 Task: Create new contact,   with mail id: 'Skylar.Thomas@jcrew.com', first name: 'Skylar', Last name: 'Thomas', Job Title: Marketing Analyst, Phone number (617) 555-8901. Change life cycle stage to  'Lead' and lead status to 'New'. Add new company to the associated contact: www.thermofisher.com and type: Prospect. Logged in from softage.6@softage.net
Action: Mouse moved to (119, 87)
Screenshot: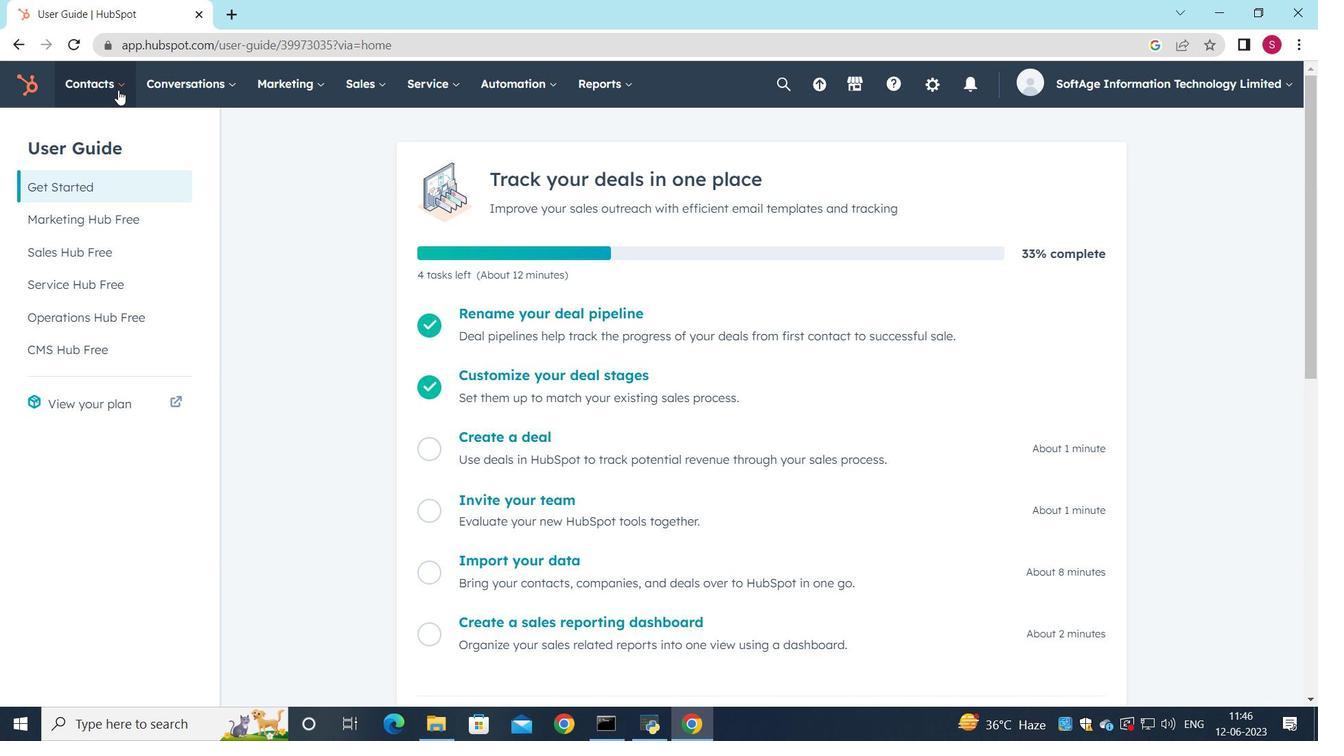 
Action: Mouse pressed left at (119, 87)
Screenshot: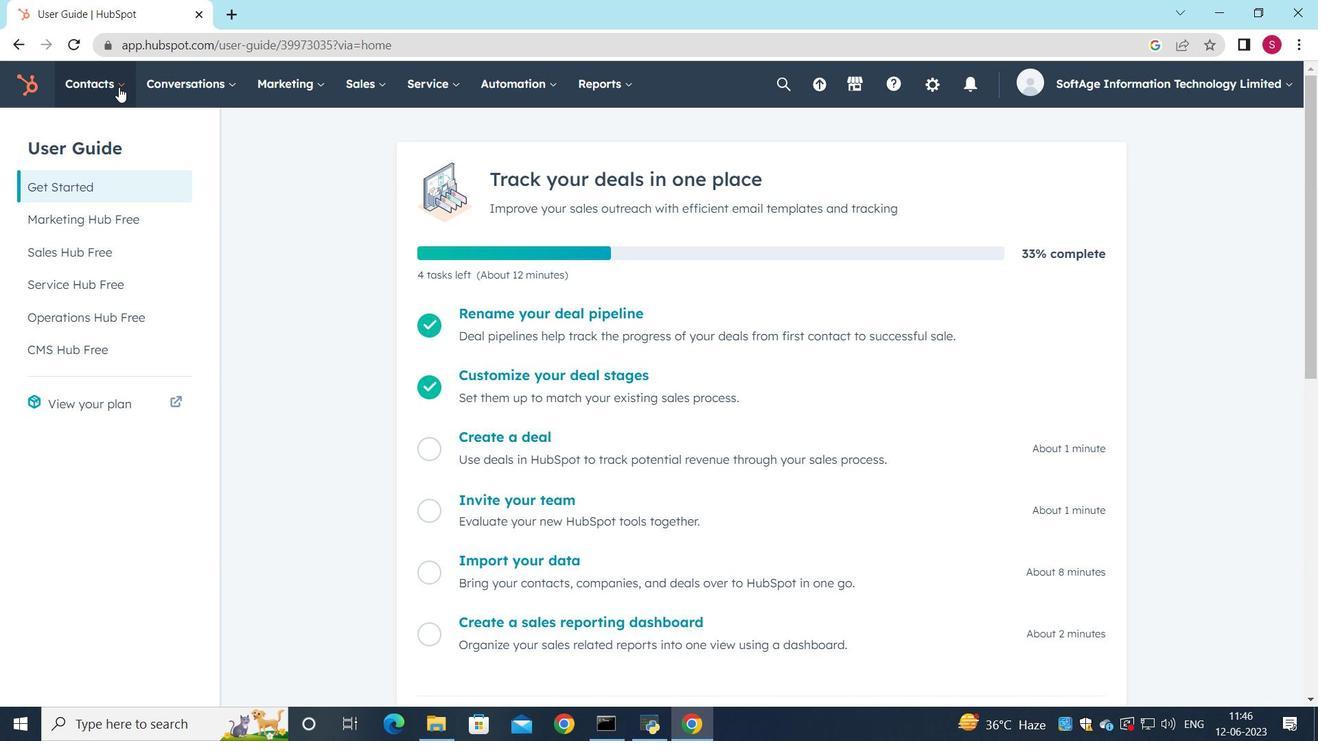 
Action: Mouse moved to (115, 122)
Screenshot: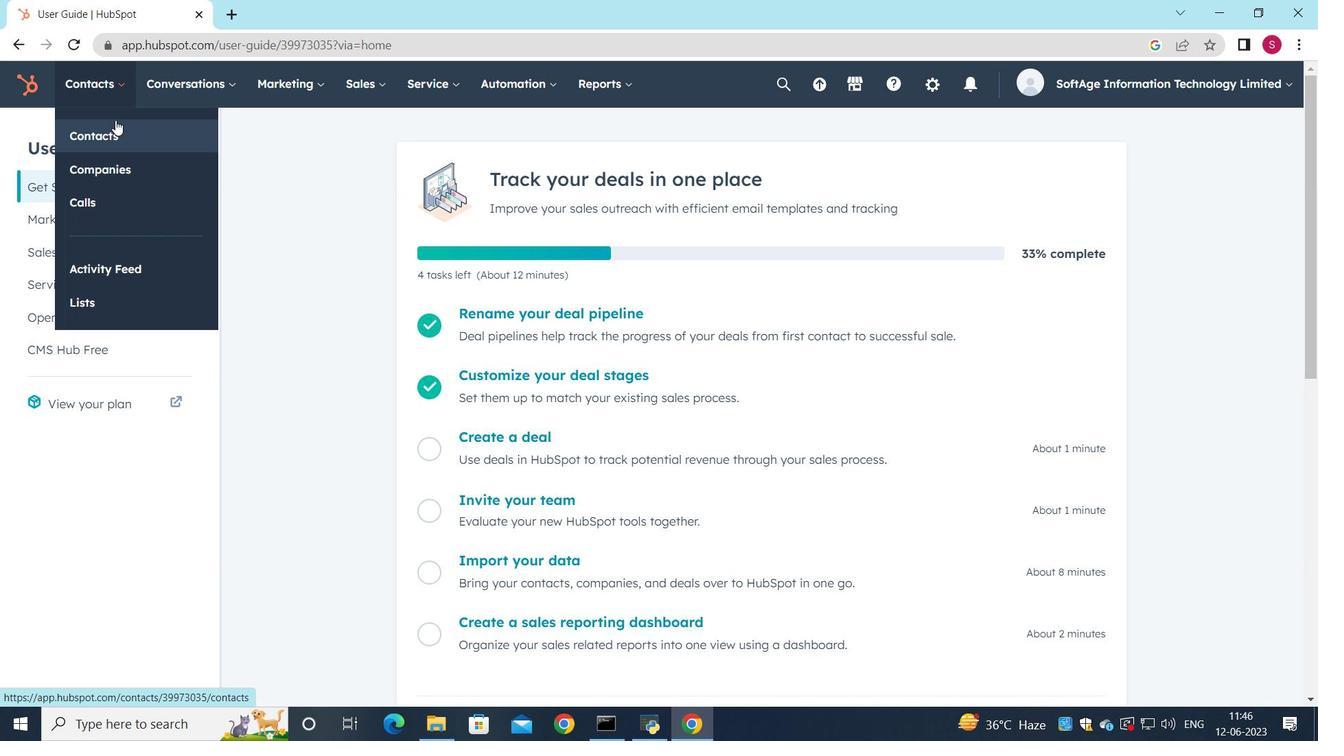 
Action: Mouse pressed left at (115, 122)
Screenshot: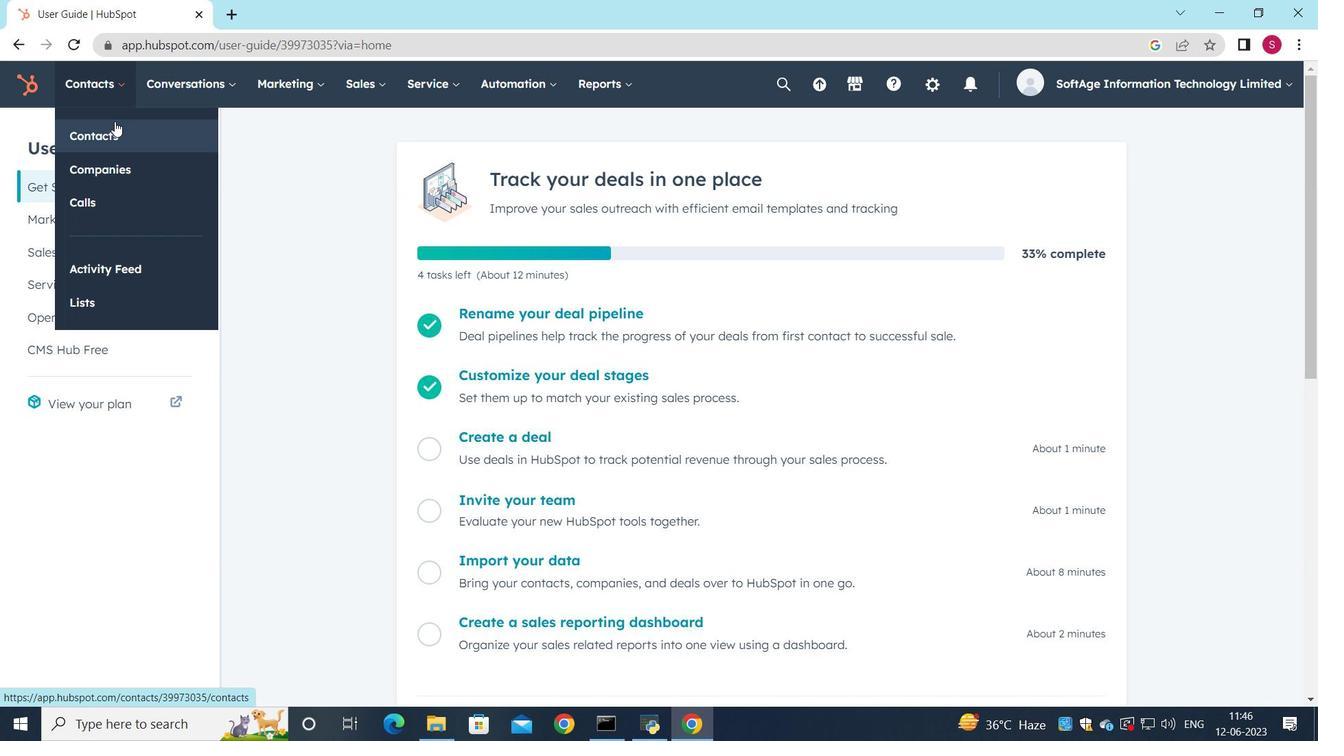 
Action: Mouse moved to (1227, 154)
Screenshot: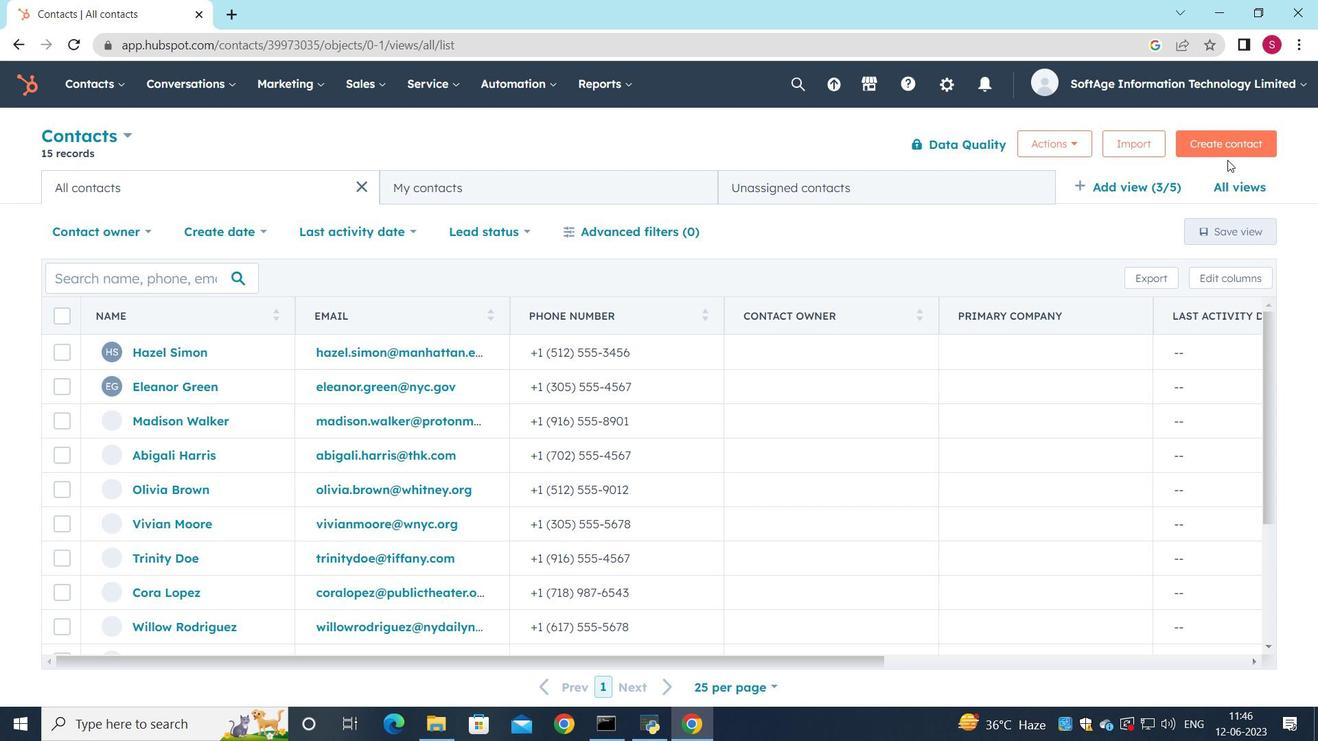
Action: Mouse pressed left at (1227, 154)
Screenshot: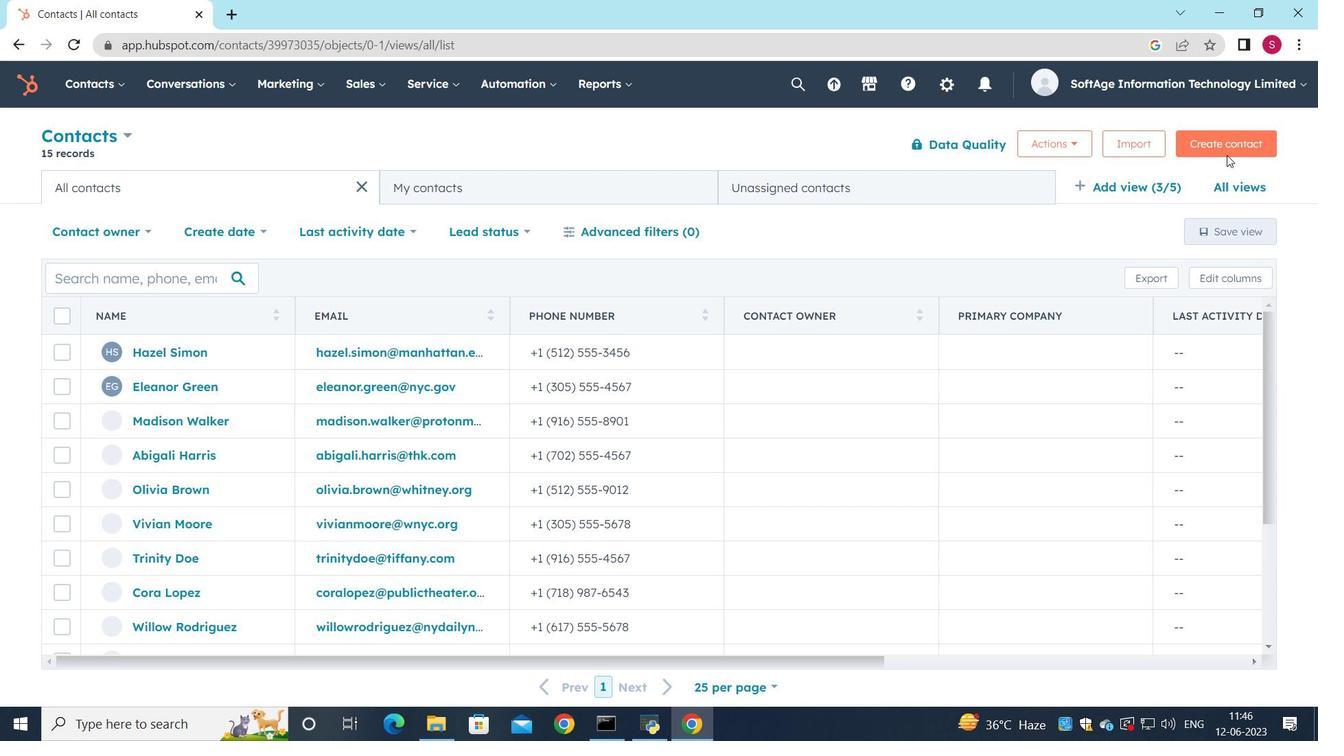 
Action: Mouse moved to (933, 228)
Screenshot: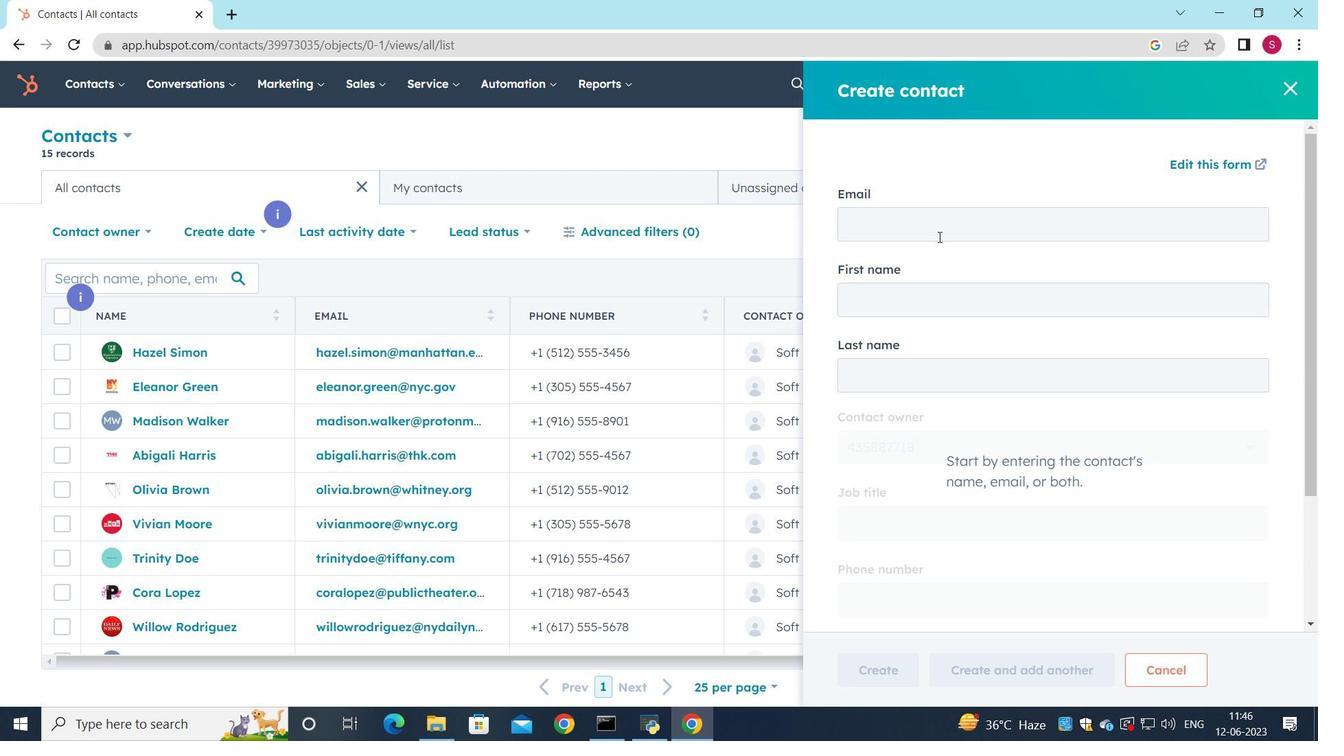 
Action: Mouse pressed left at (933, 228)
Screenshot: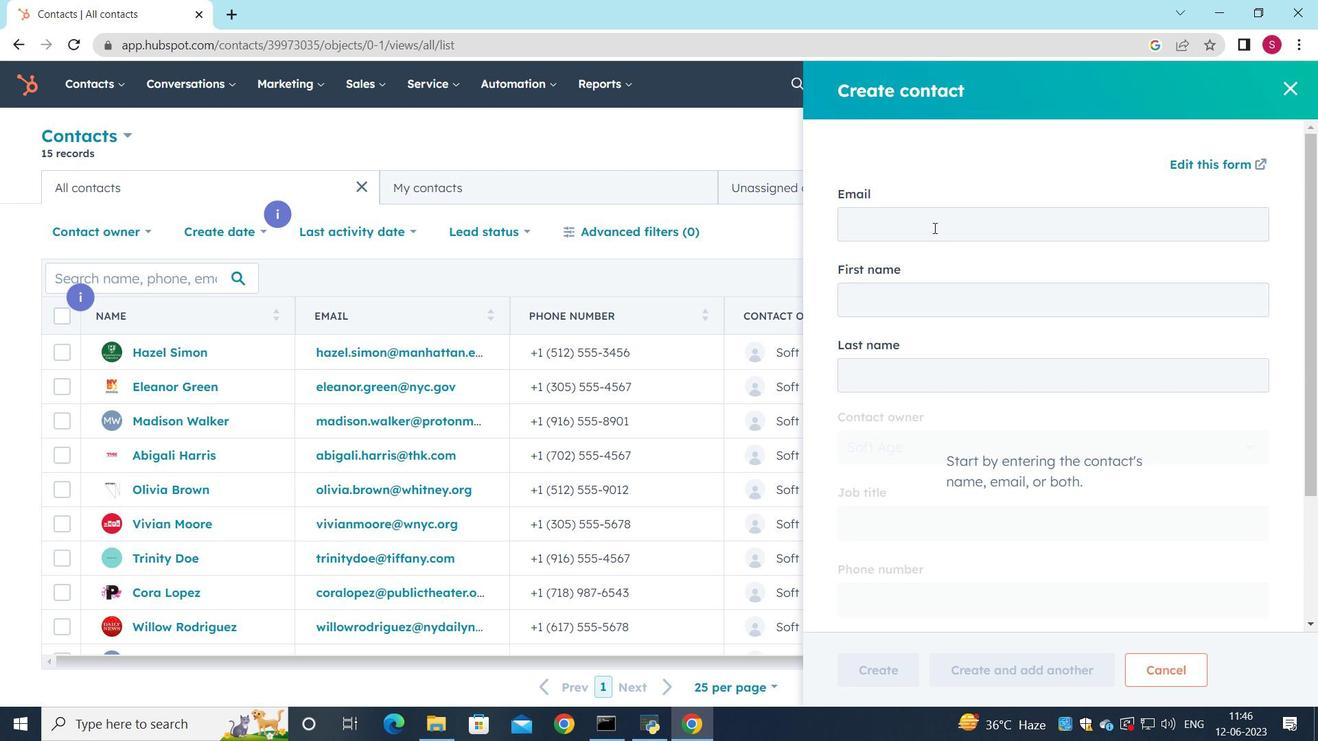 
Action: Key pressed <Key.shift>Skylar.<Key.shift>Thomas<Key.shift><Key.shift><Key.shift><Key.shift><Key.shift><Key.shift>@jcrew.com
Screenshot: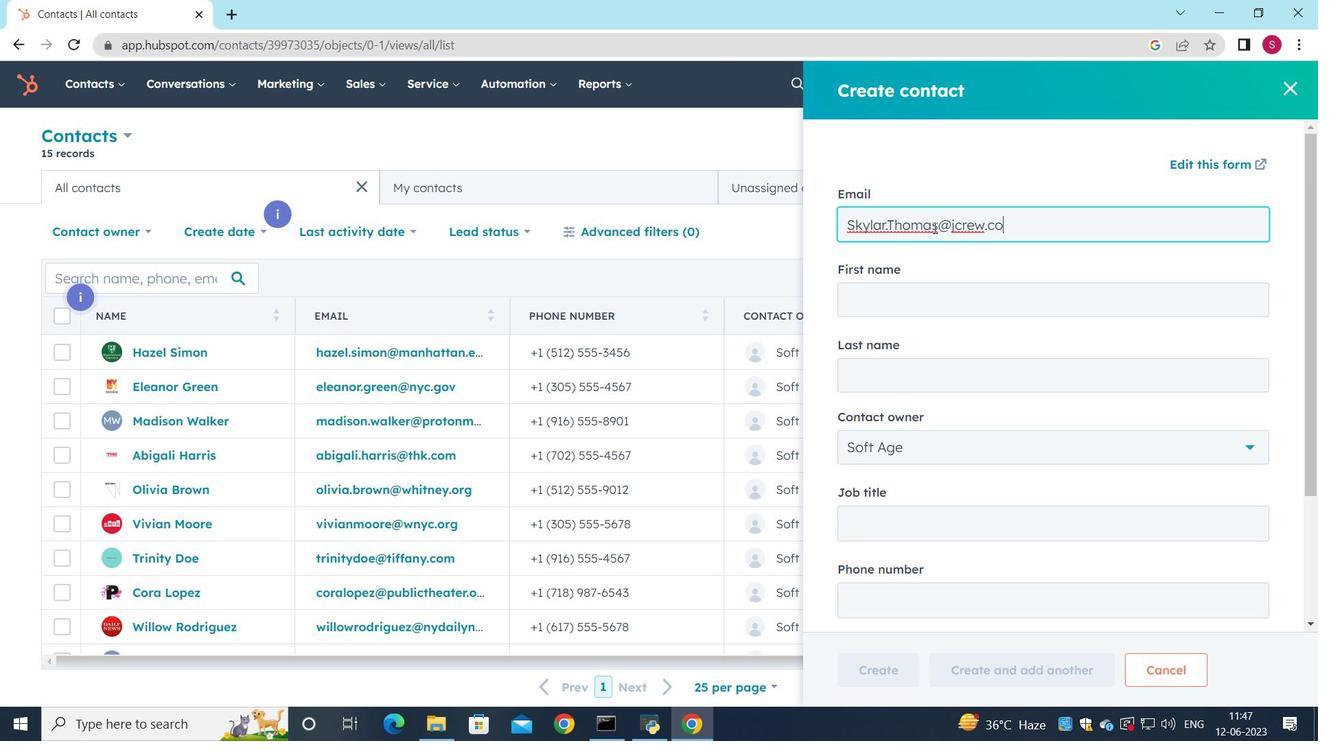 
Action: Mouse moved to (961, 295)
Screenshot: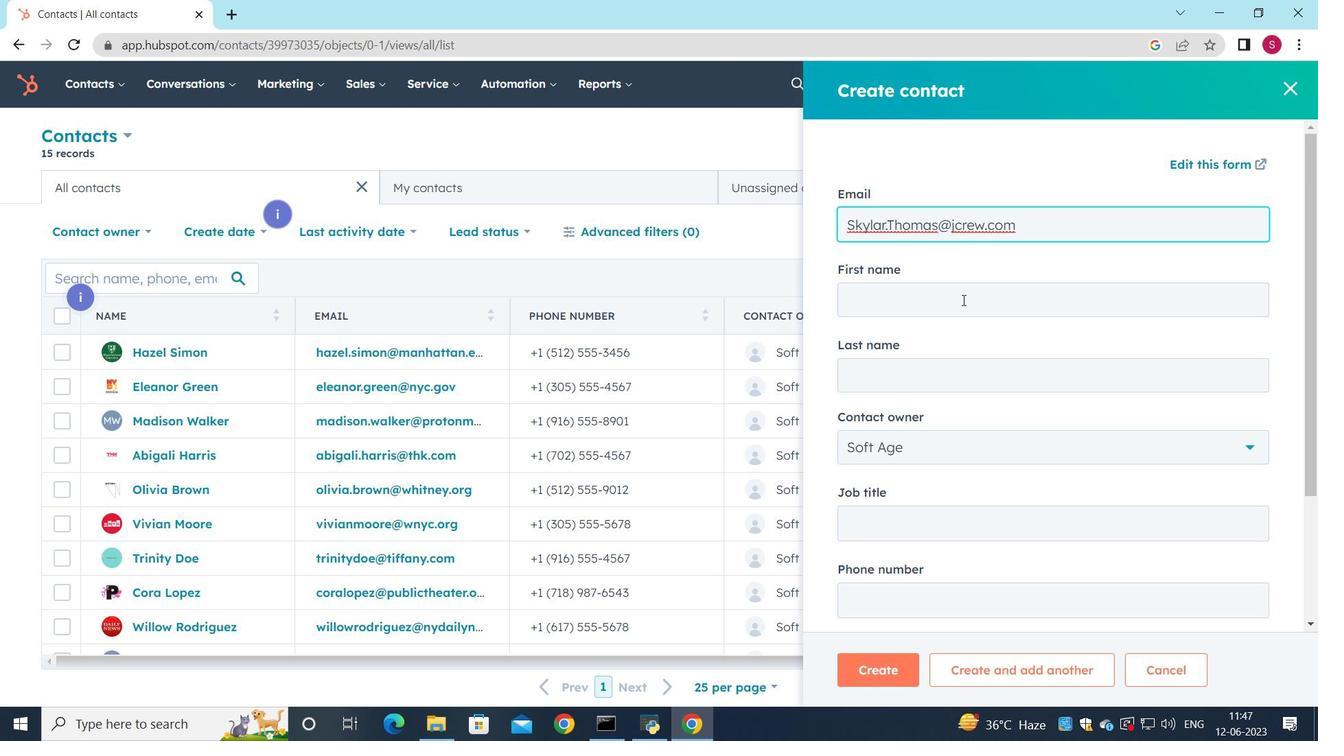
Action: Mouse pressed left at (961, 295)
Screenshot: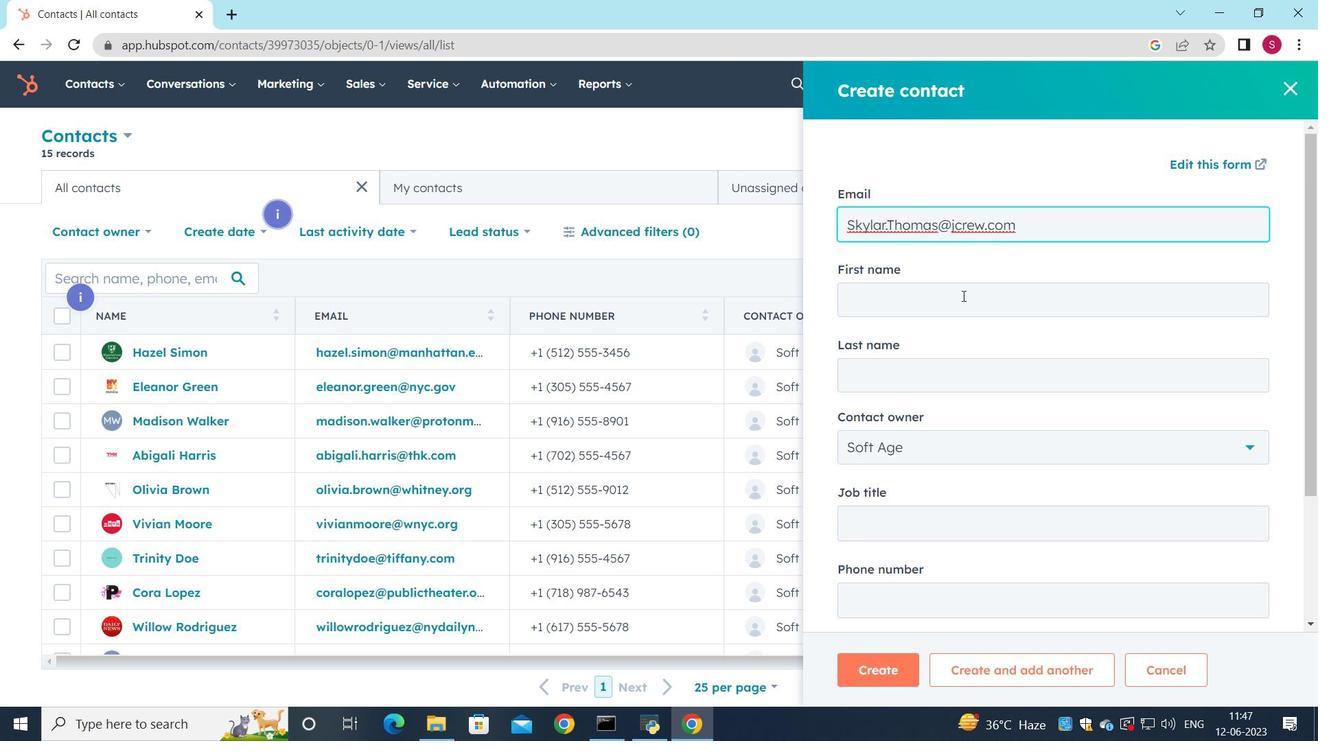 
Action: Key pressed <Key.shift>Skylar
Screenshot: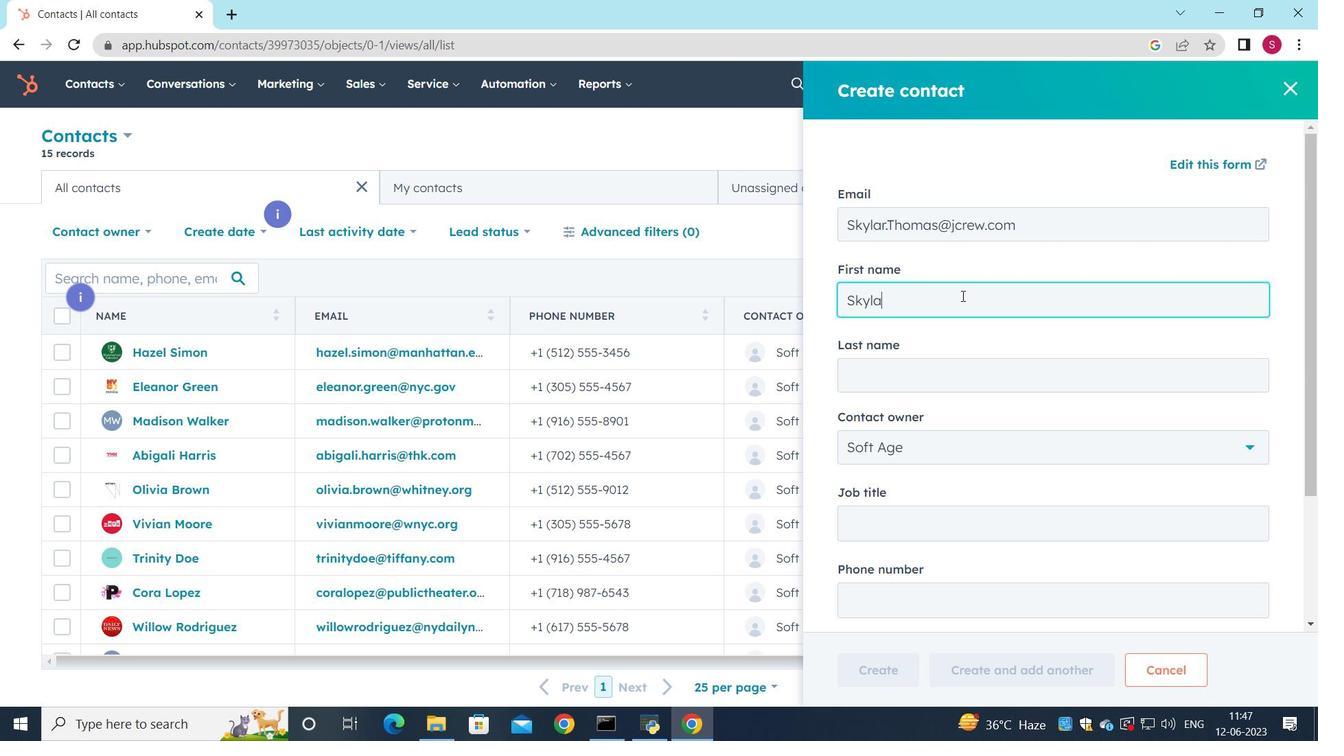 
Action: Mouse moved to (944, 374)
Screenshot: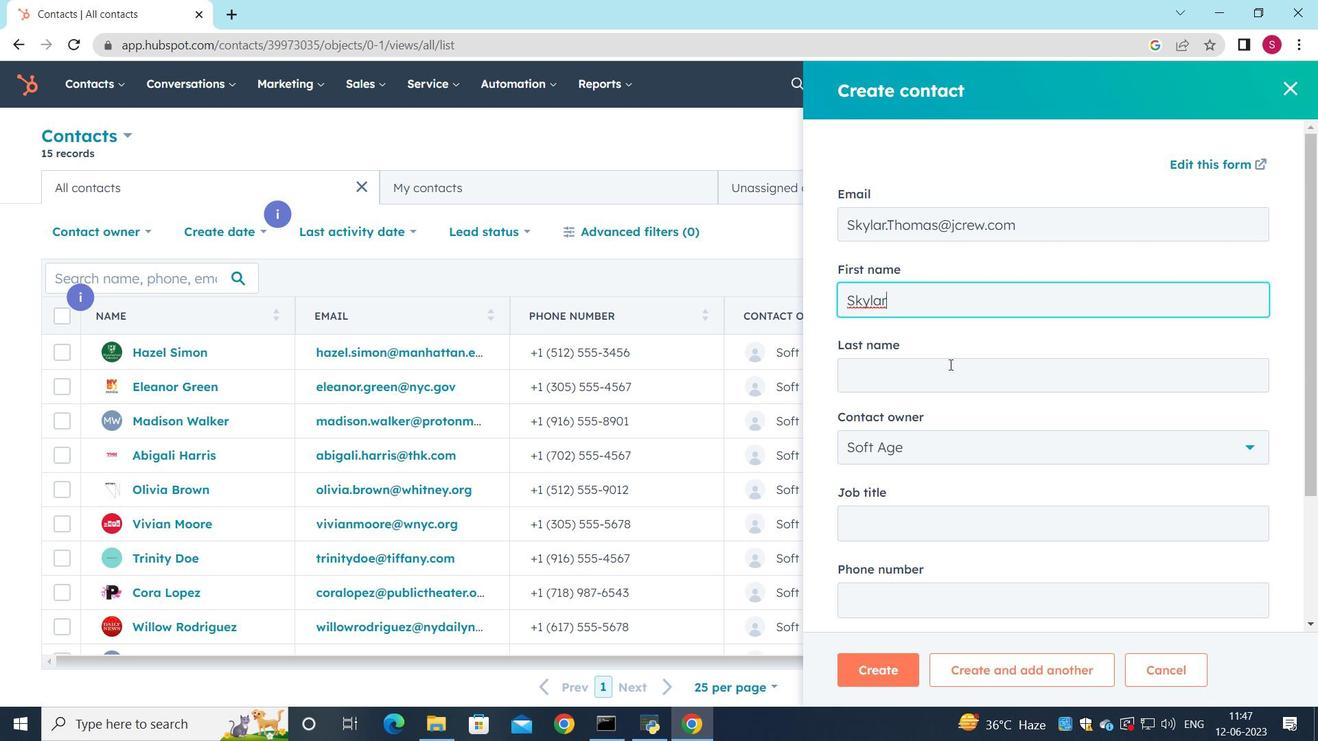 
Action: Mouse pressed left at (944, 374)
Screenshot: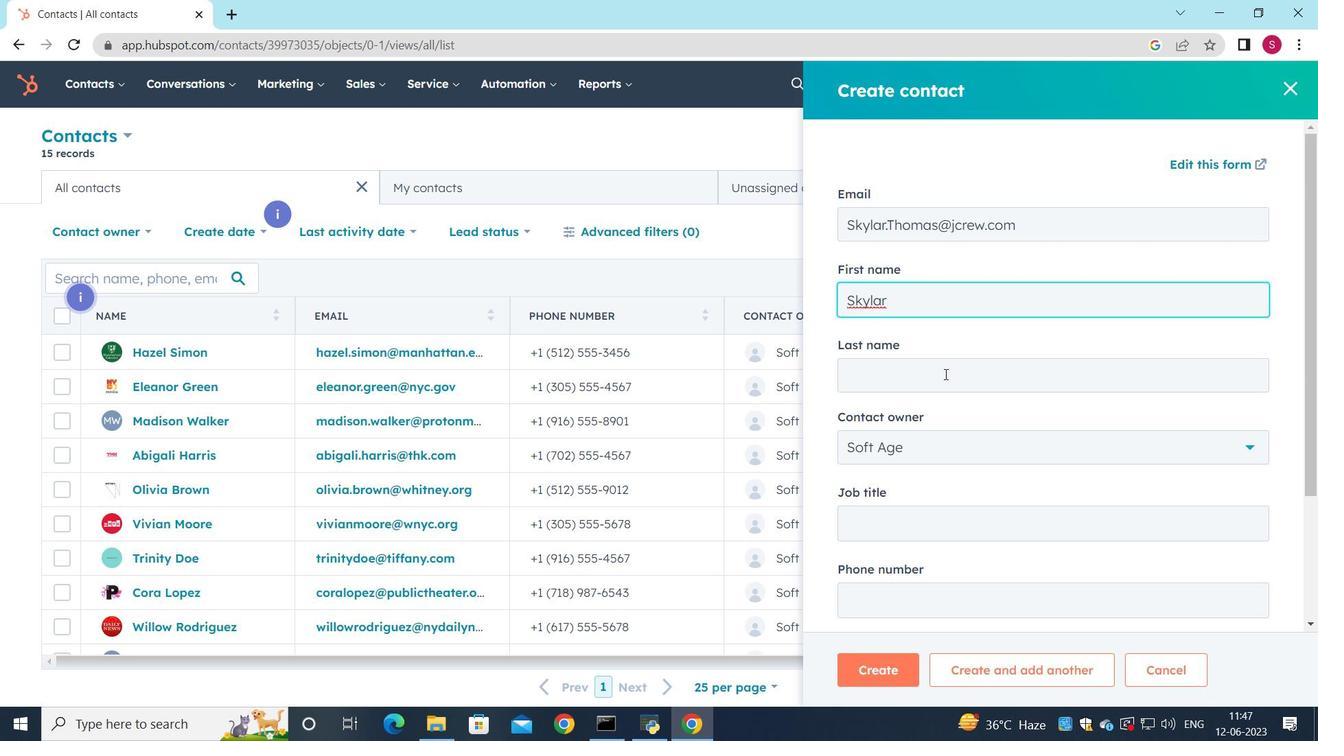 
Action: Key pressed <Key.shift>Thomas
Screenshot: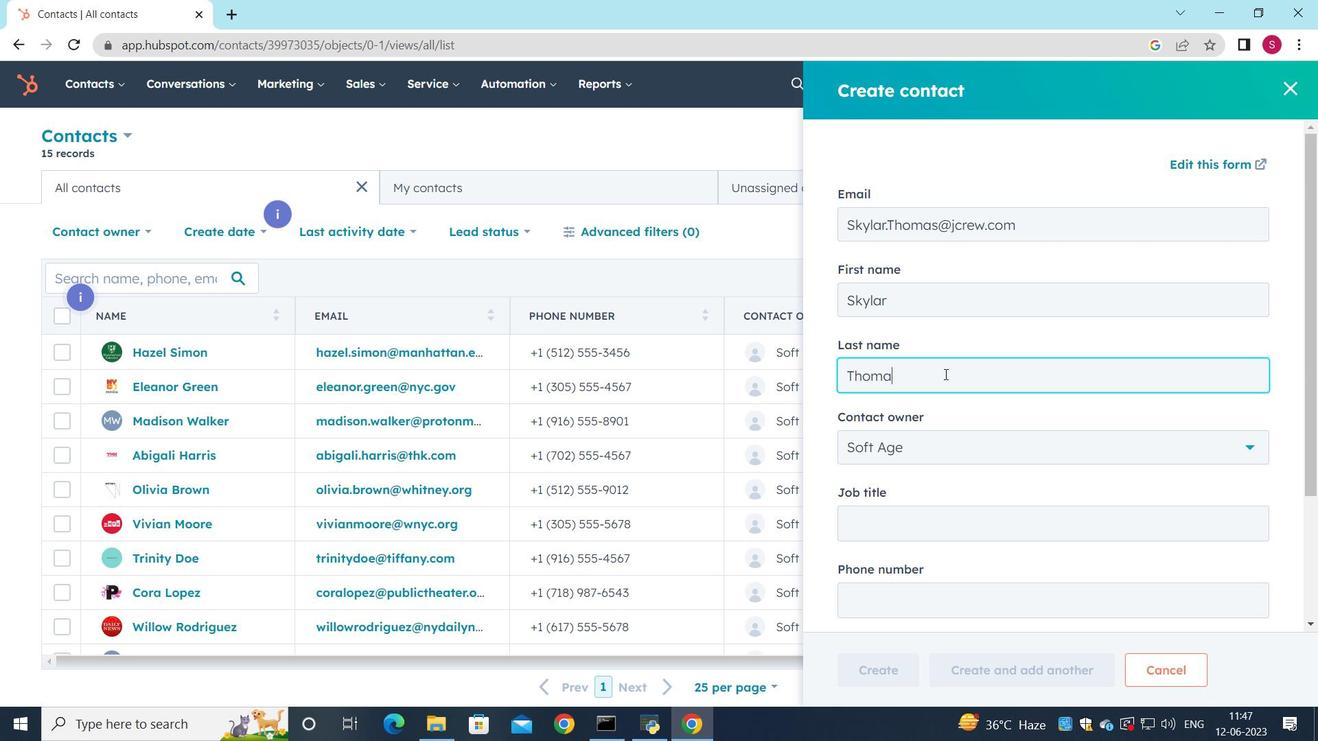 
Action: Mouse moved to (948, 378)
Screenshot: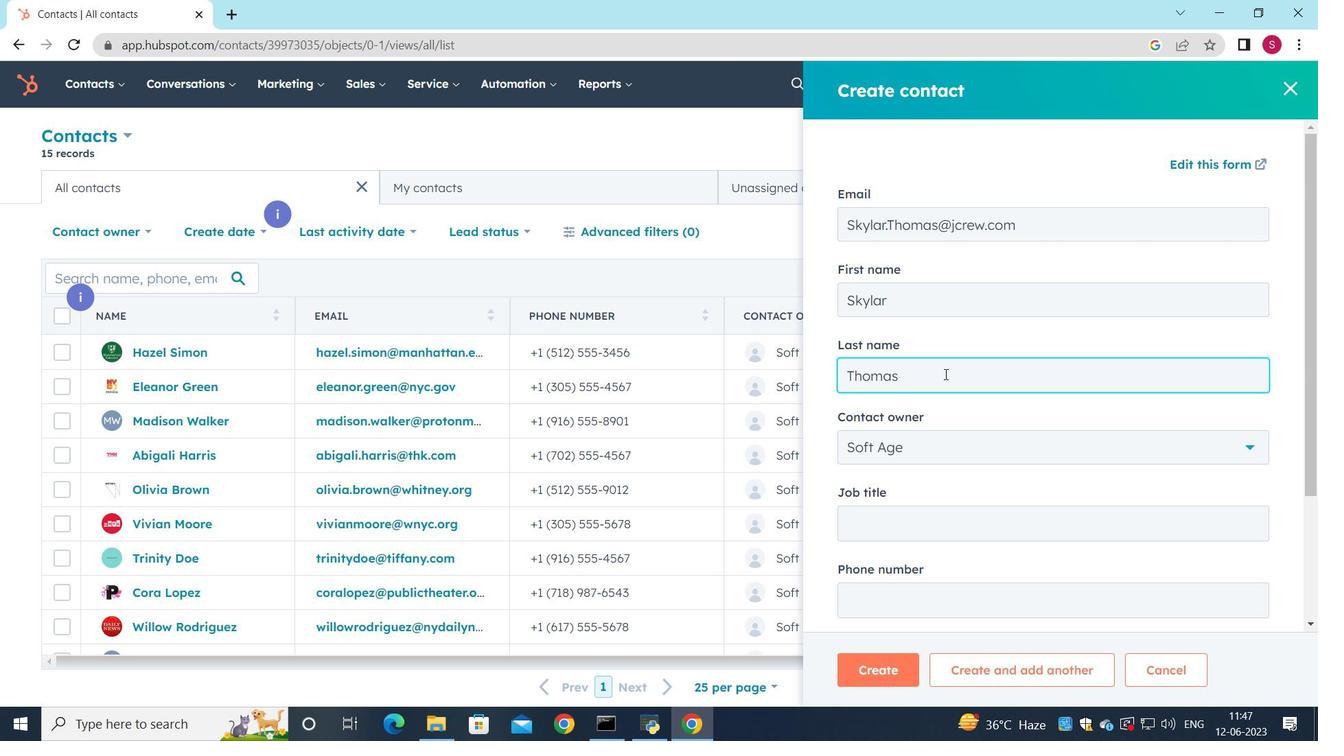
Action: Mouse scrolled (948, 378) with delta (0, 0)
Screenshot: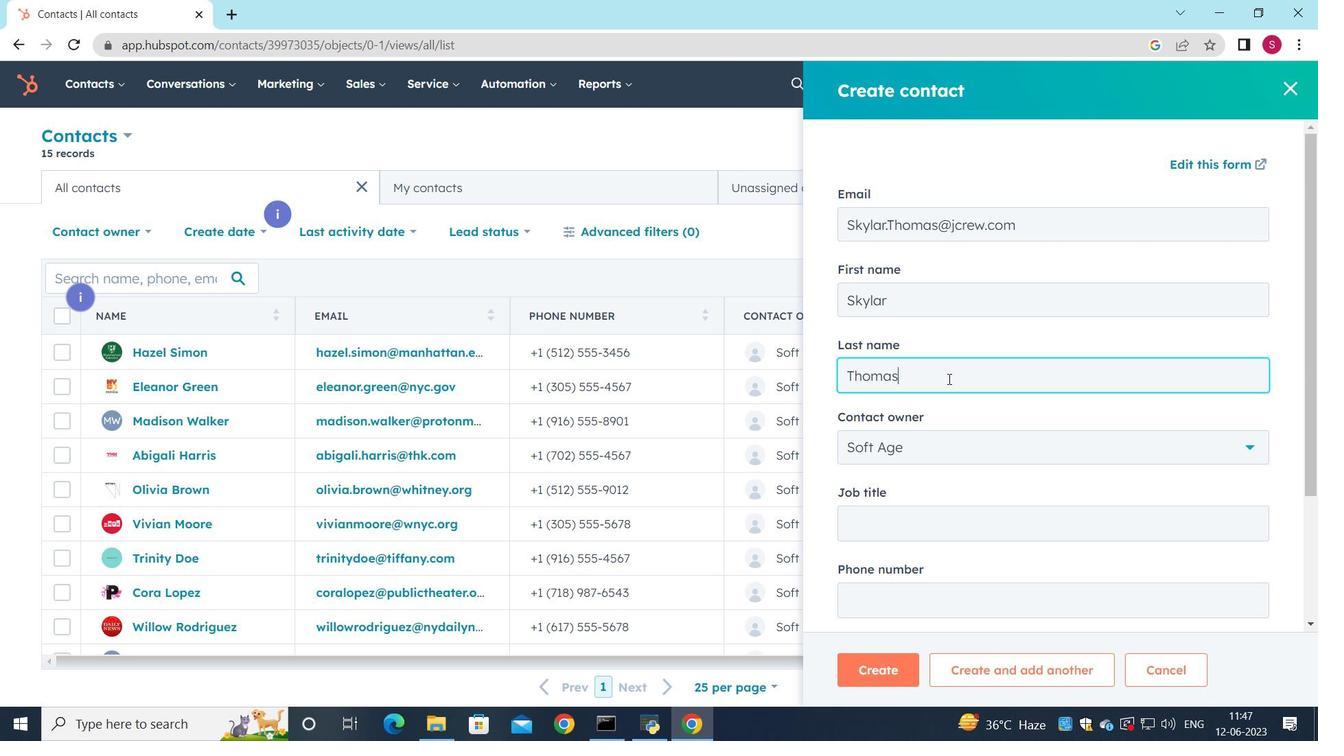 
Action: Mouse moved to (992, 432)
Screenshot: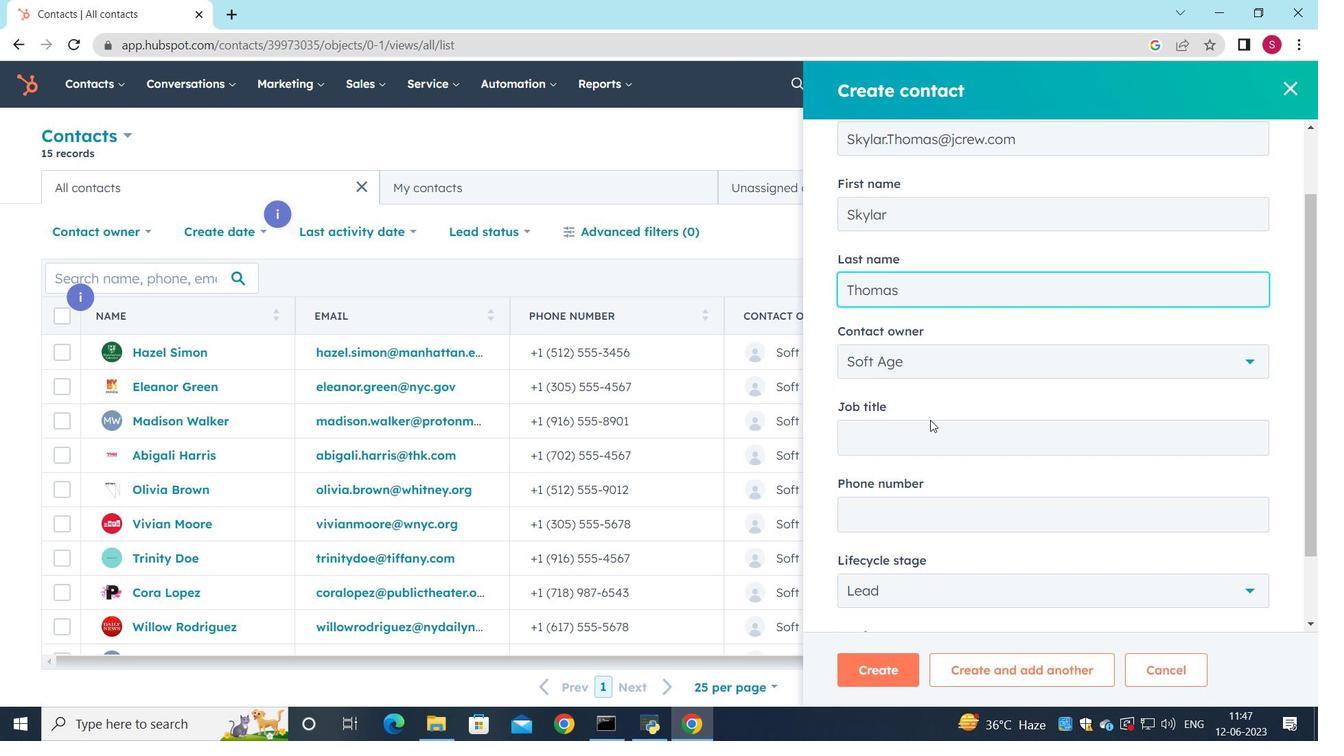 
Action: Mouse pressed left at (992, 432)
Screenshot: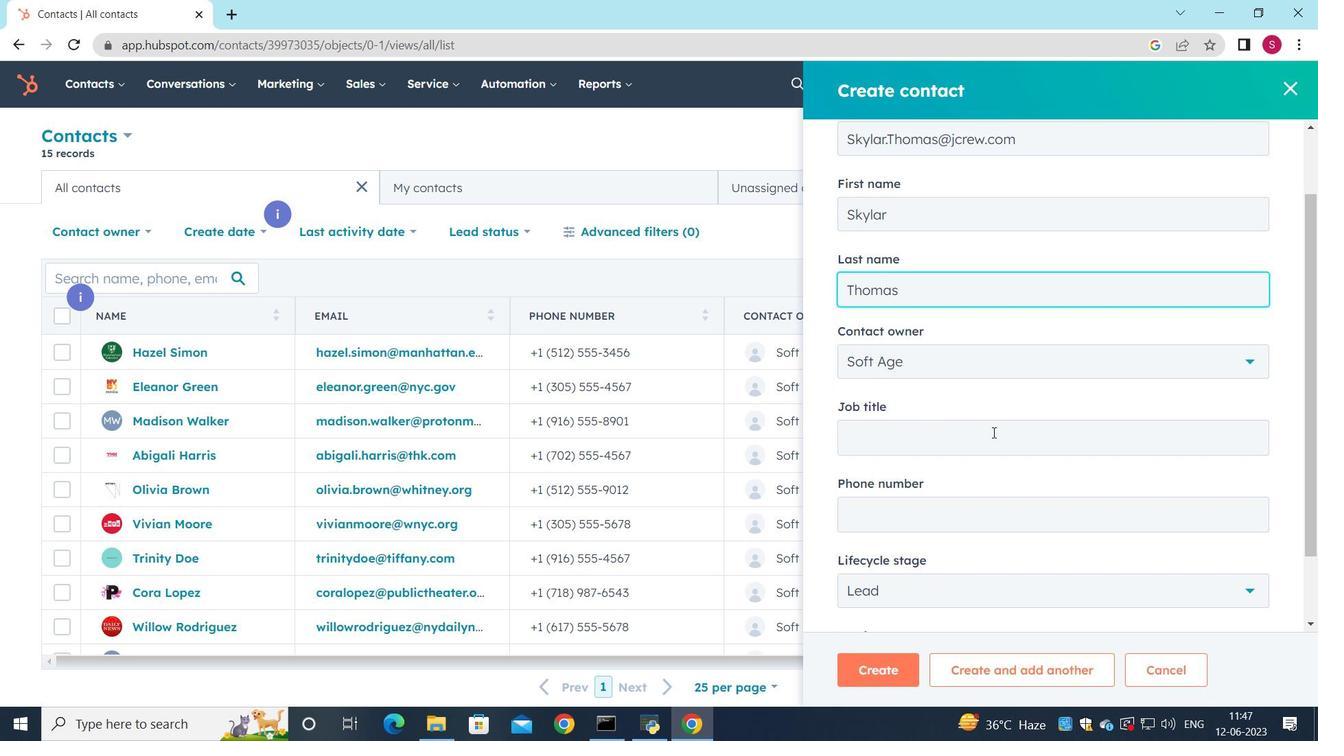 
Action: Mouse moved to (1040, 452)
Screenshot: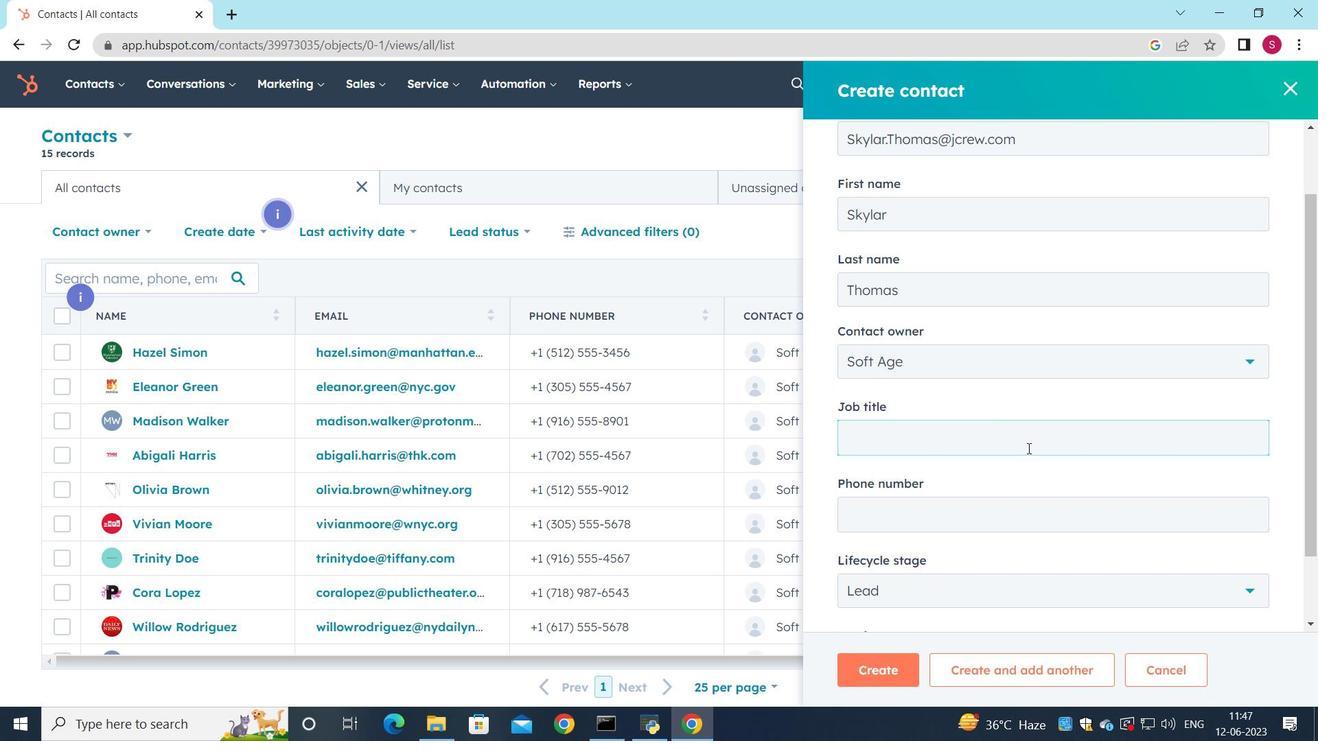 
Action: Key pressed <Key.shift><Key.shift><Key.shift><Key.shift><Key.shift>Marketing<Key.space><Key.shift>Analyst
Screenshot: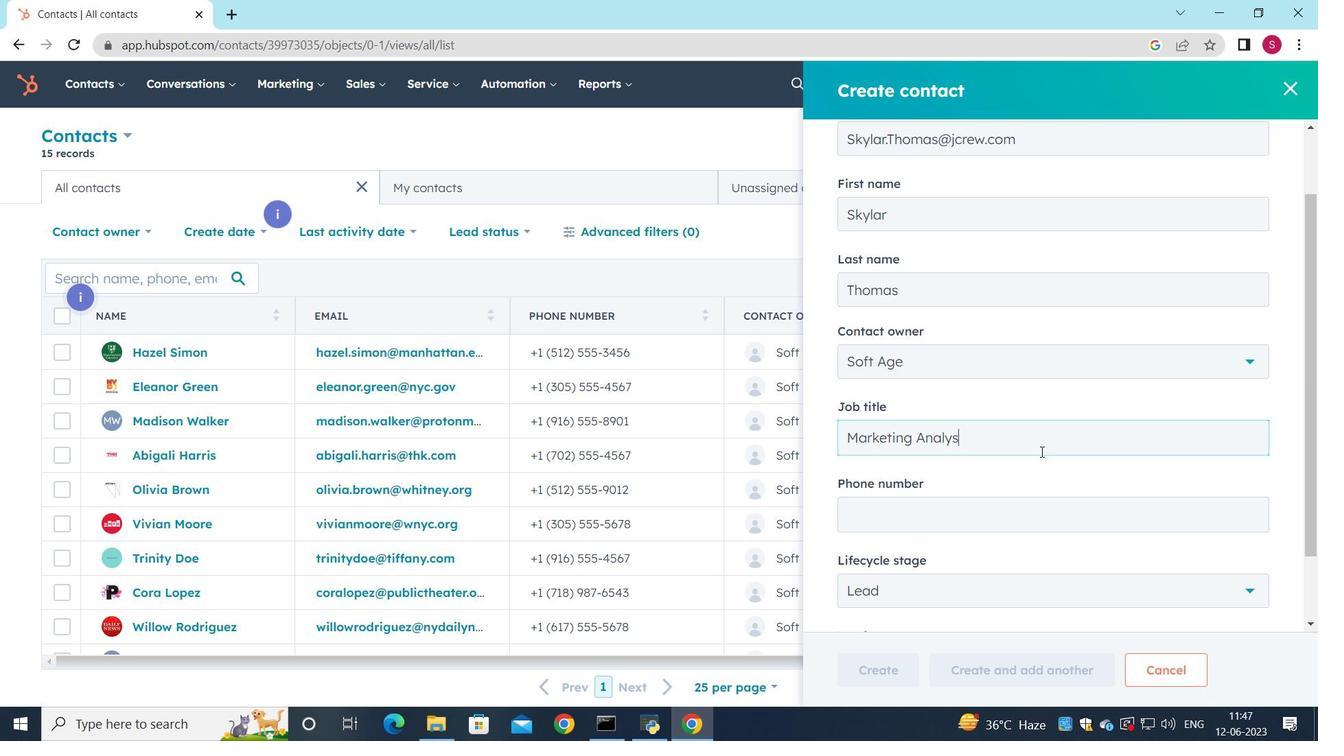
Action: Mouse scrolled (1040, 451) with delta (0, 0)
Screenshot: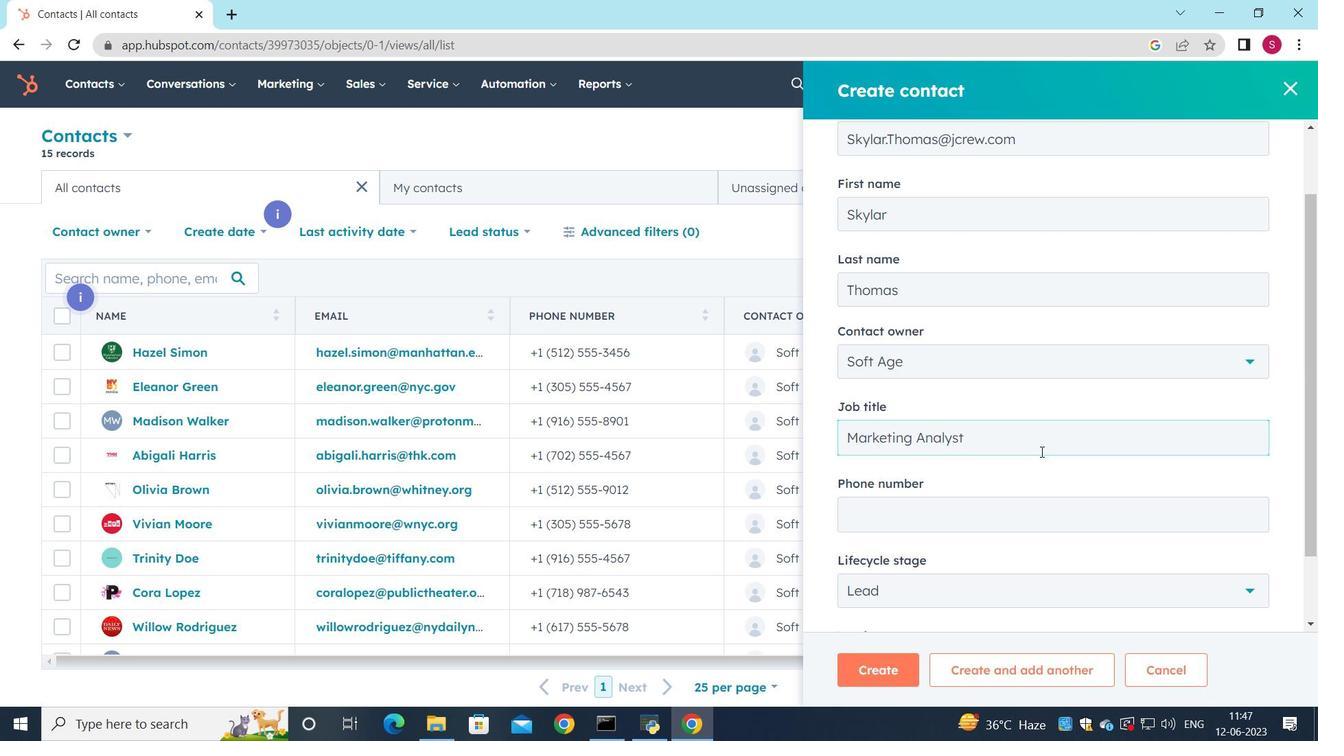 
Action: Mouse scrolled (1040, 451) with delta (0, 0)
Screenshot: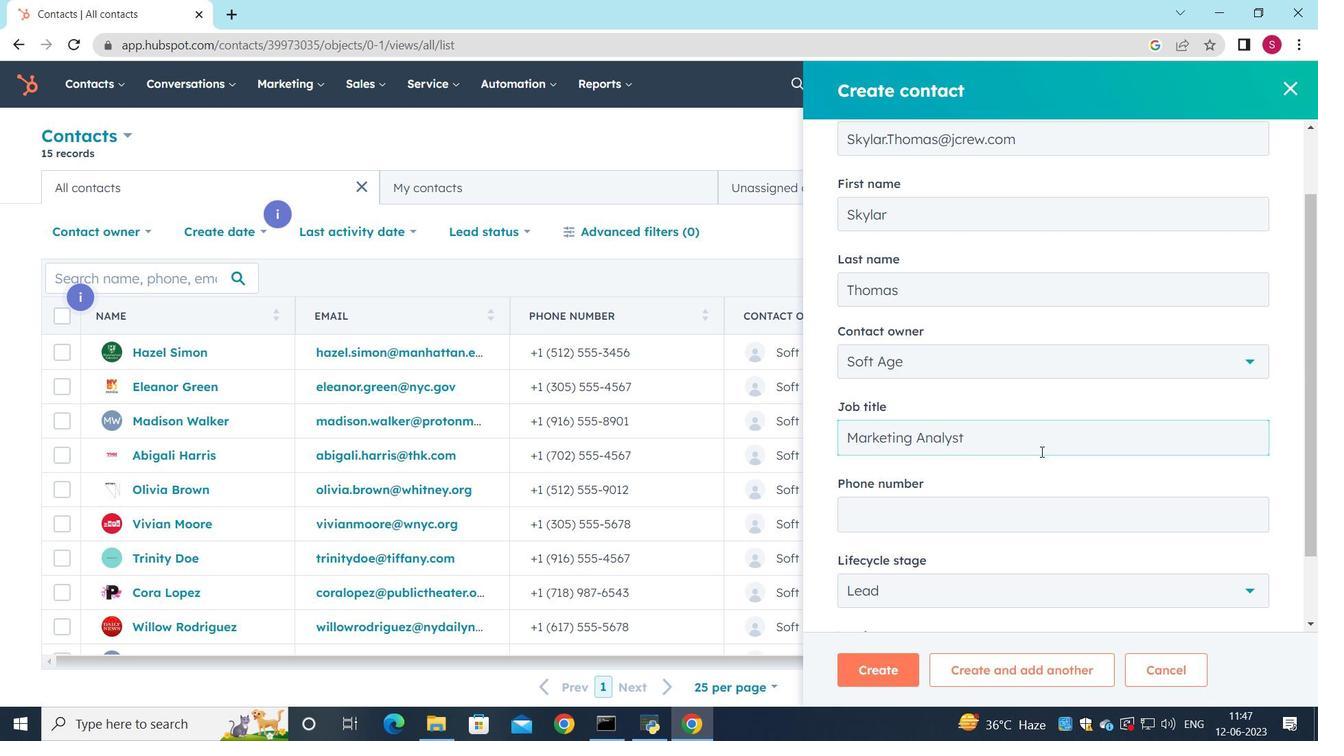 
Action: Mouse scrolled (1040, 451) with delta (0, 0)
Screenshot: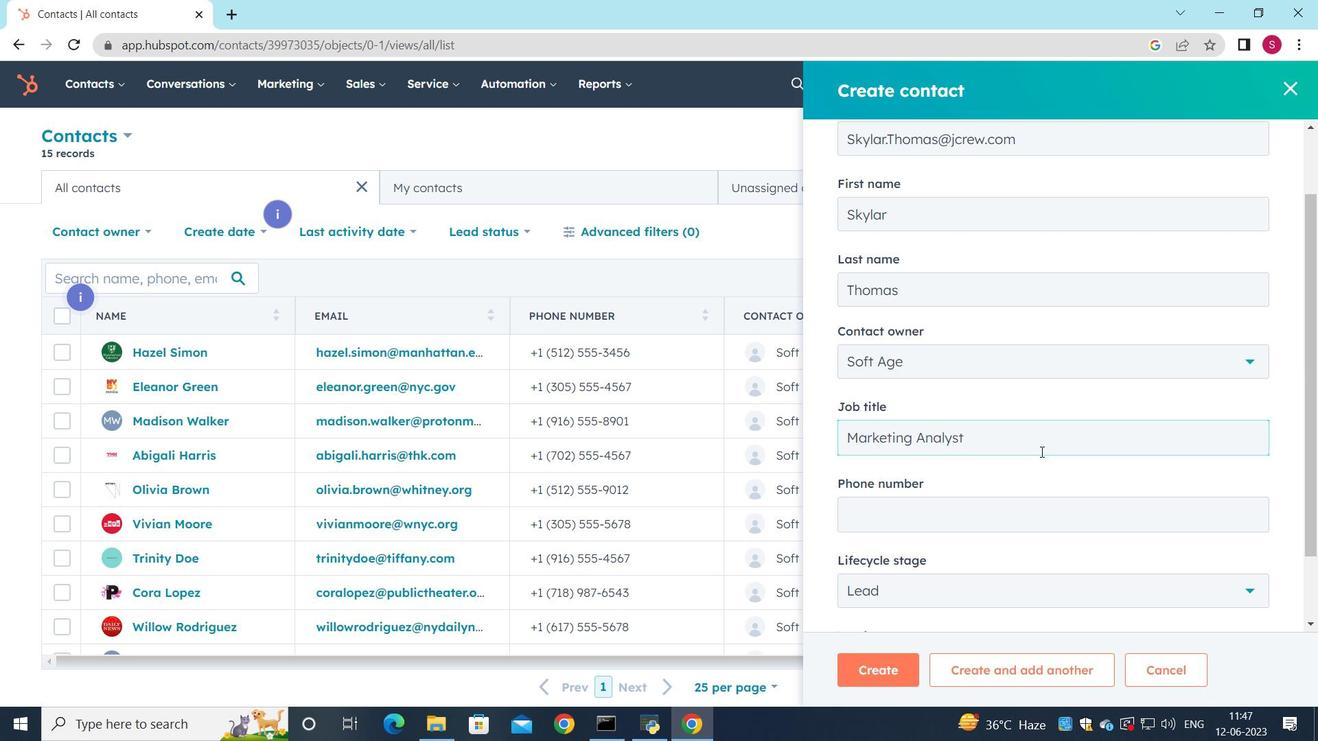 
Action: Mouse moved to (1040, 429)
Screenshot: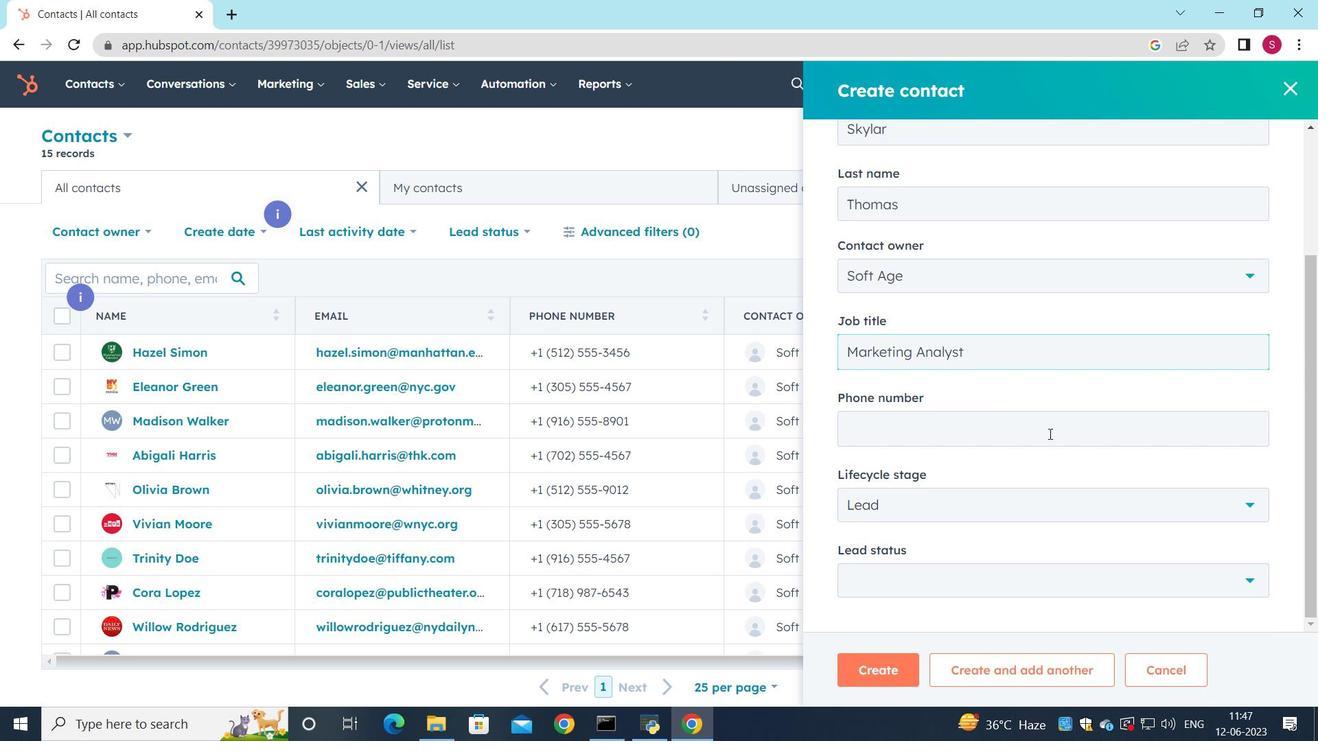 
Action: Mouse pressed left at (1040, 429)
Screenshot: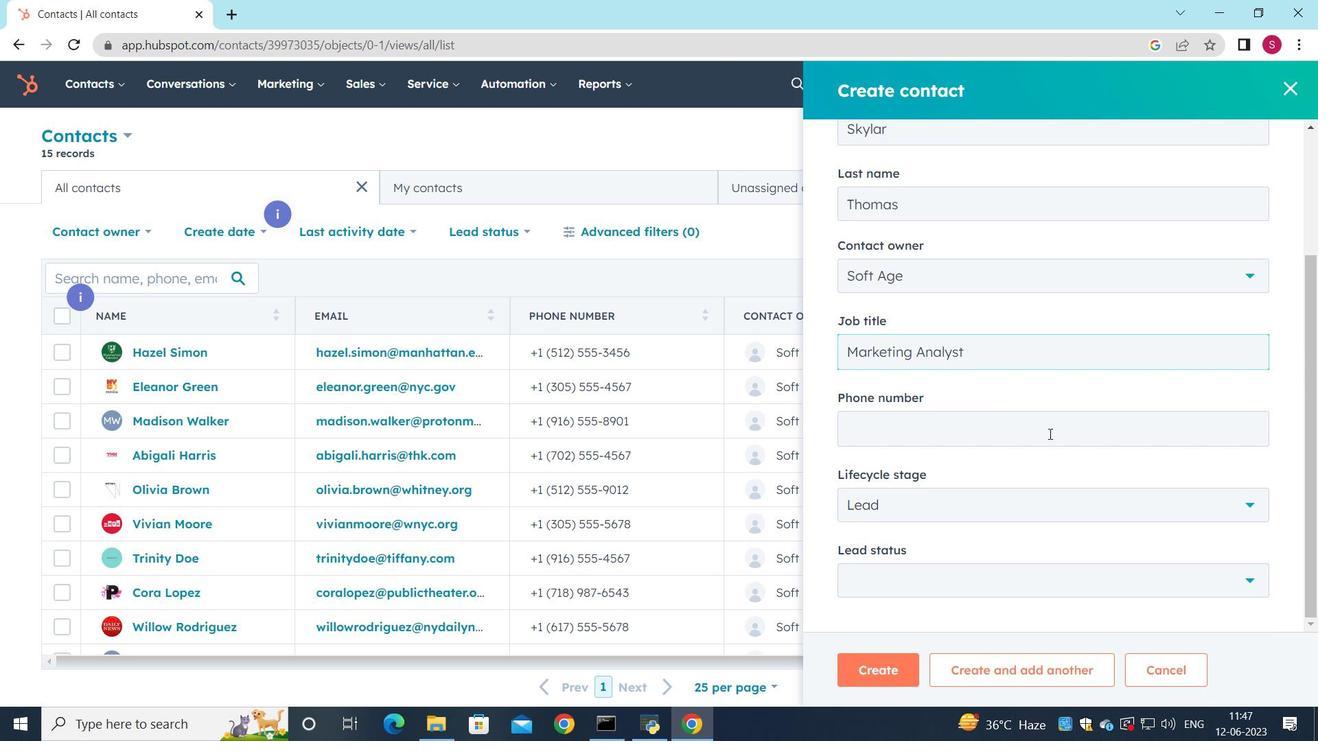 
Action: Key pressed 6175558901
Screenshot: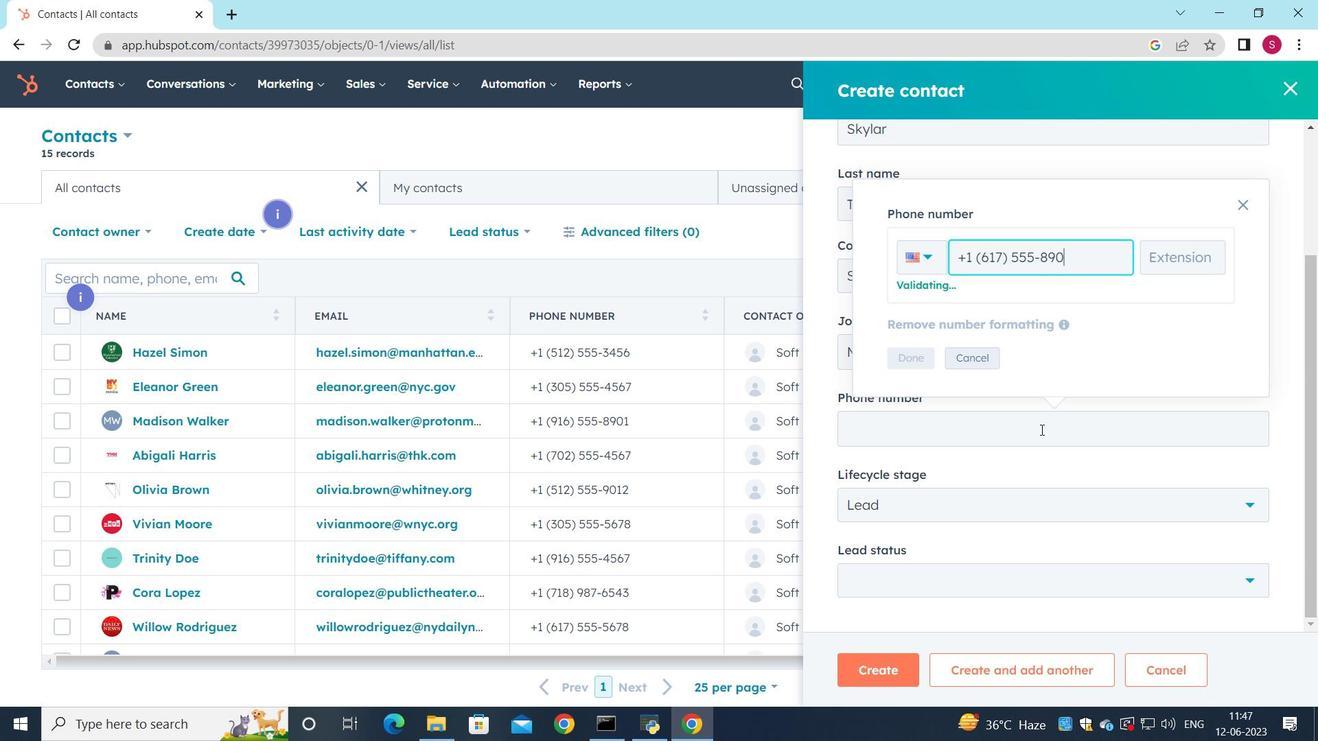 
Action: Mouse moved to (903, 365)
Screenshot: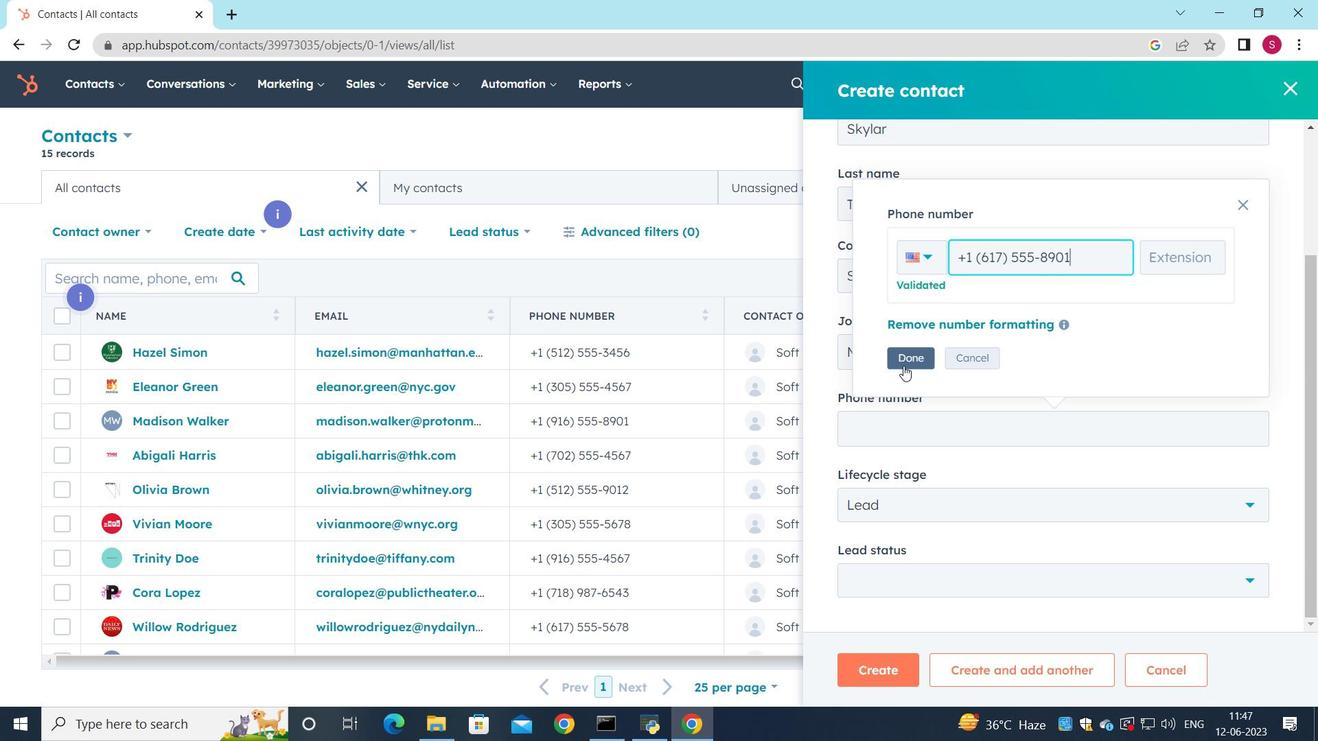 
Action: Mouse pressed left at (903, 365)
Screenshot: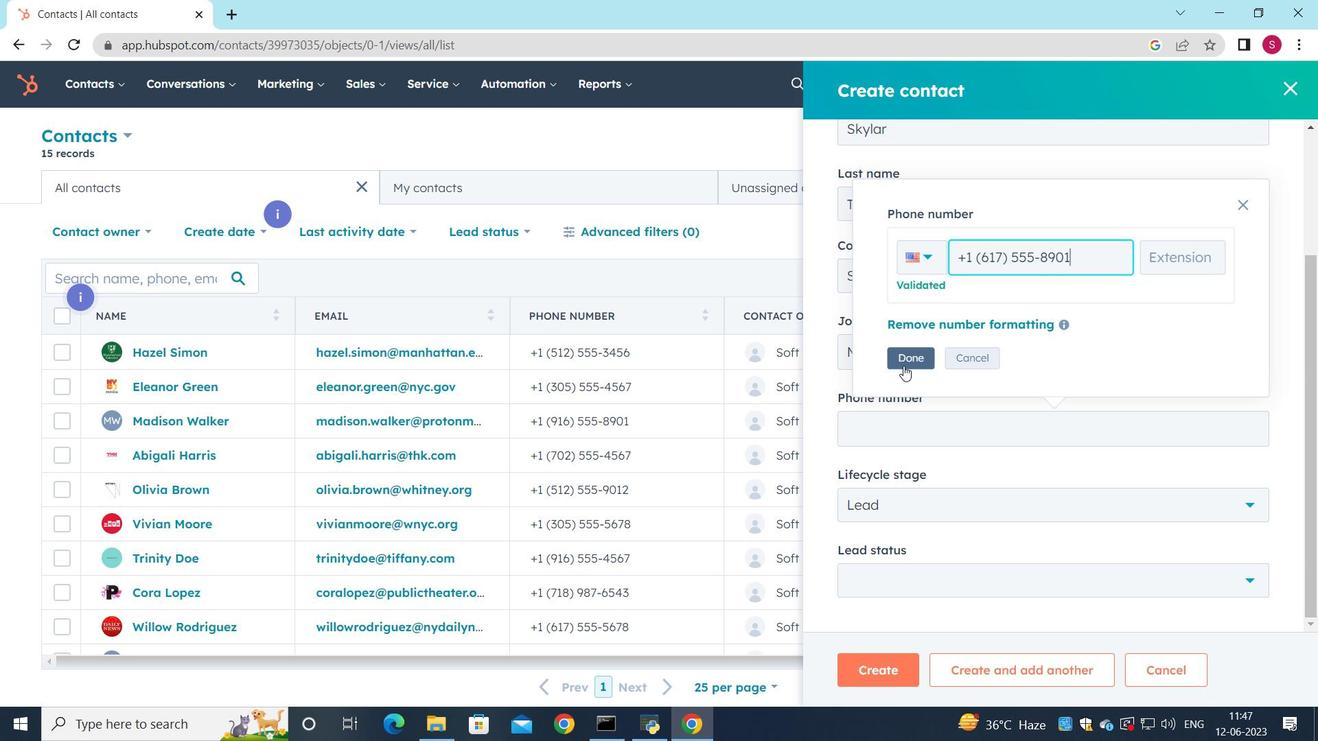 
Action: Mouse moved to (932, 389)
Screenshot: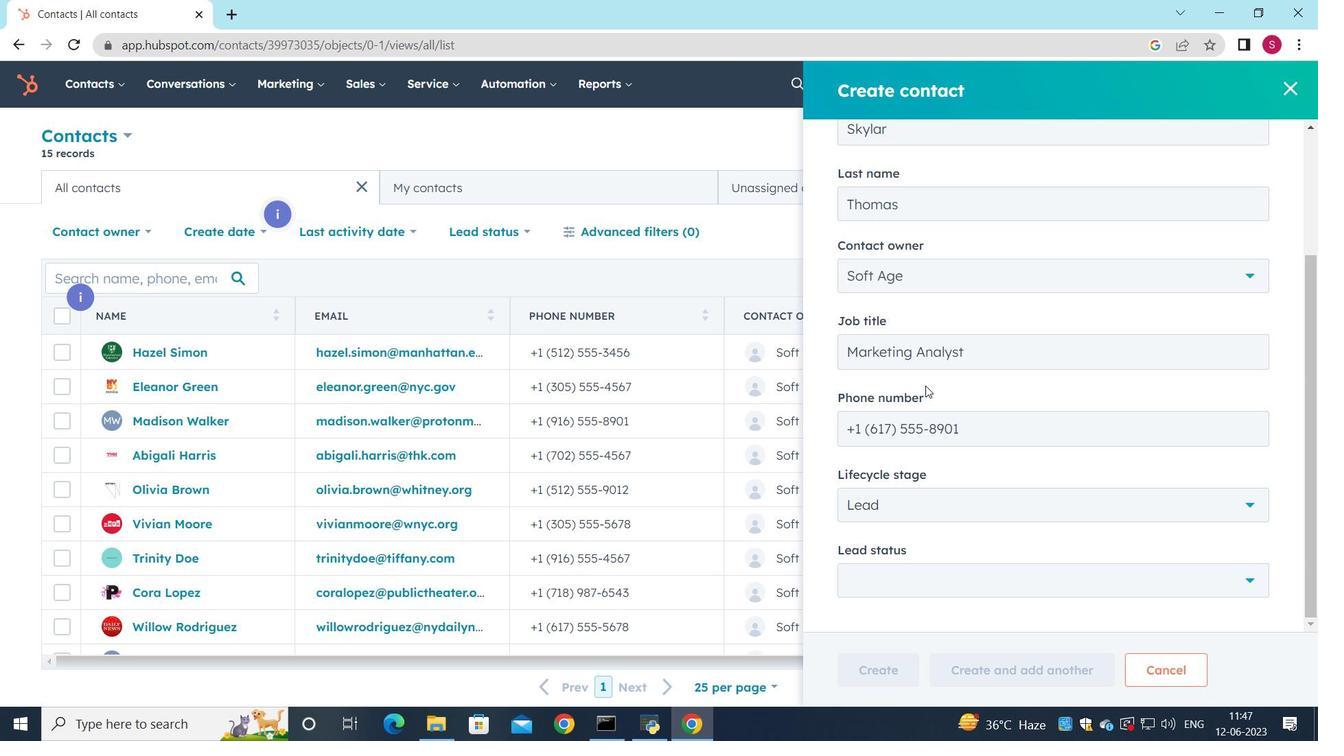 
Action: Mouse scrolled (932, 388) with delta (0, 0)
Screenshot: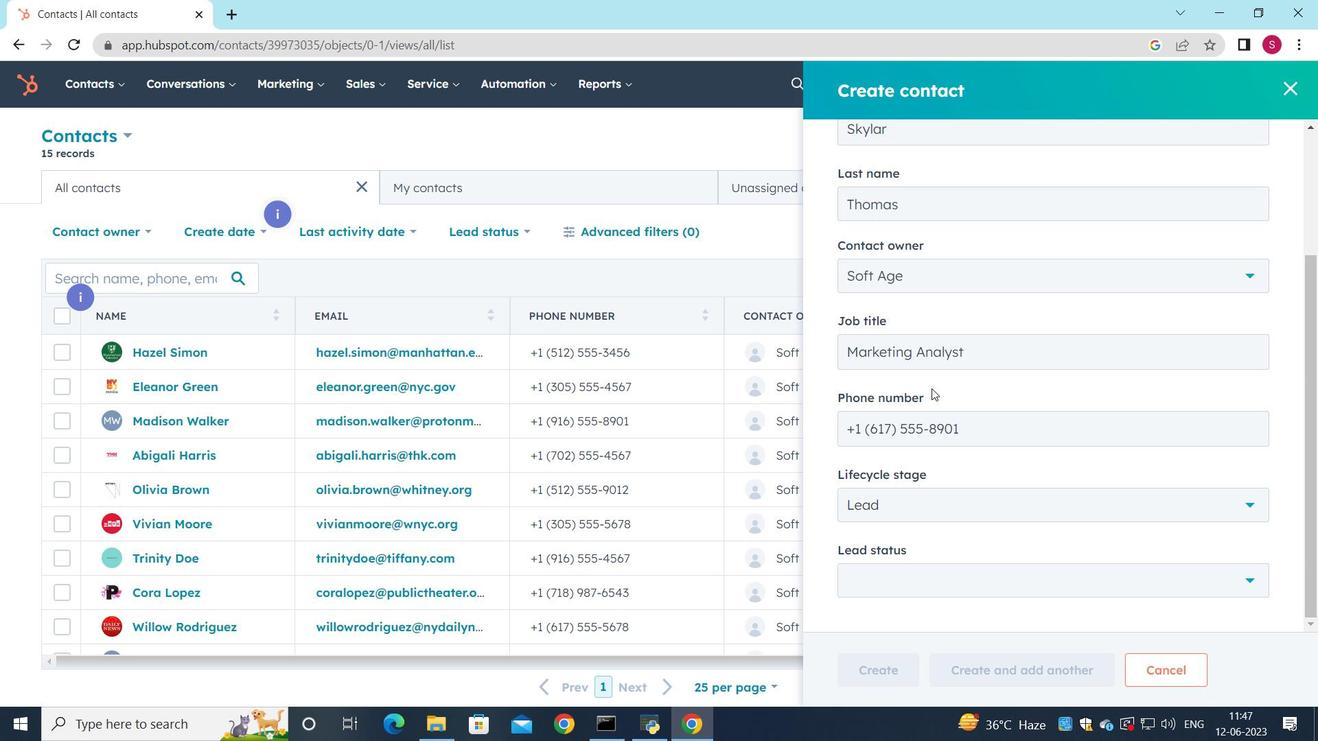 
Action: Mouse moved to (932, 391)
Screenshot: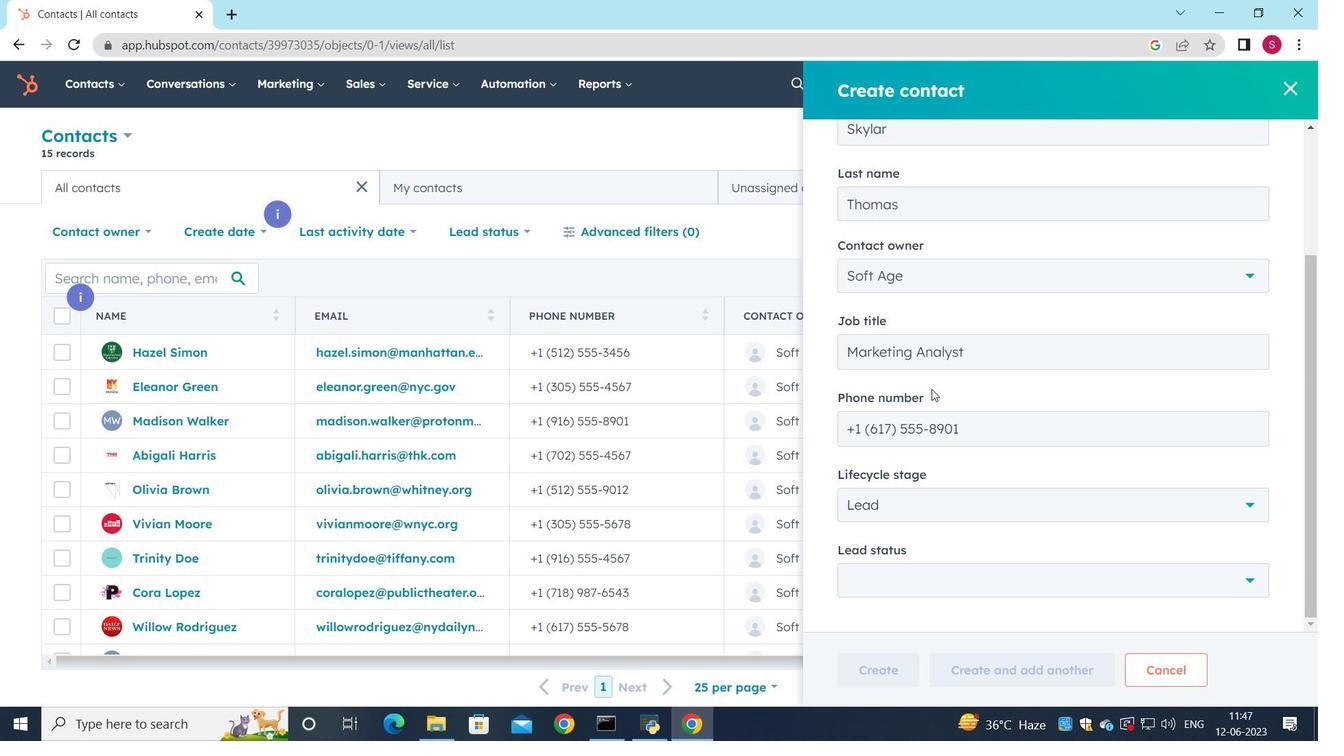 
Action: Mouse scrolled (932, 391) with delta (0, 0)
Screenshot: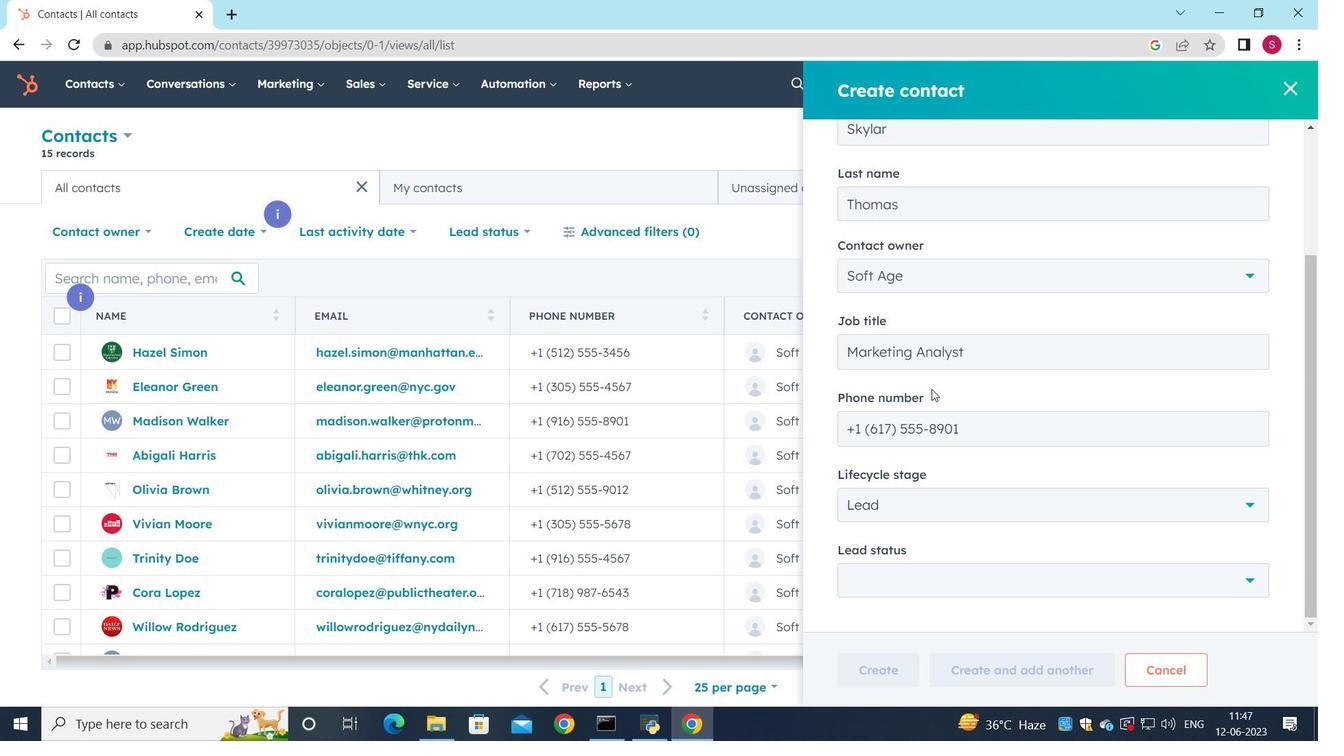
Action: Mouse moved to (1103, 560)
Screenshot: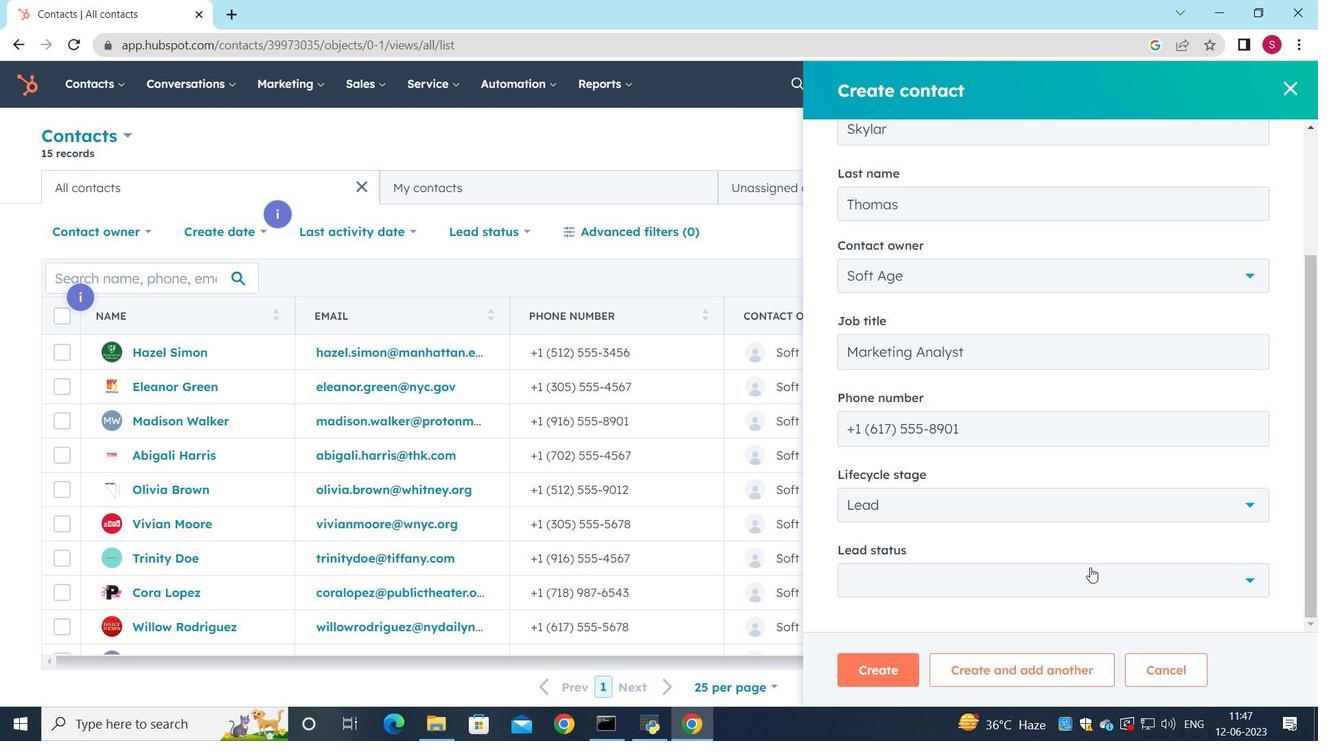 
Action: Mouse pressed left at (1103, 560)
Screenshot: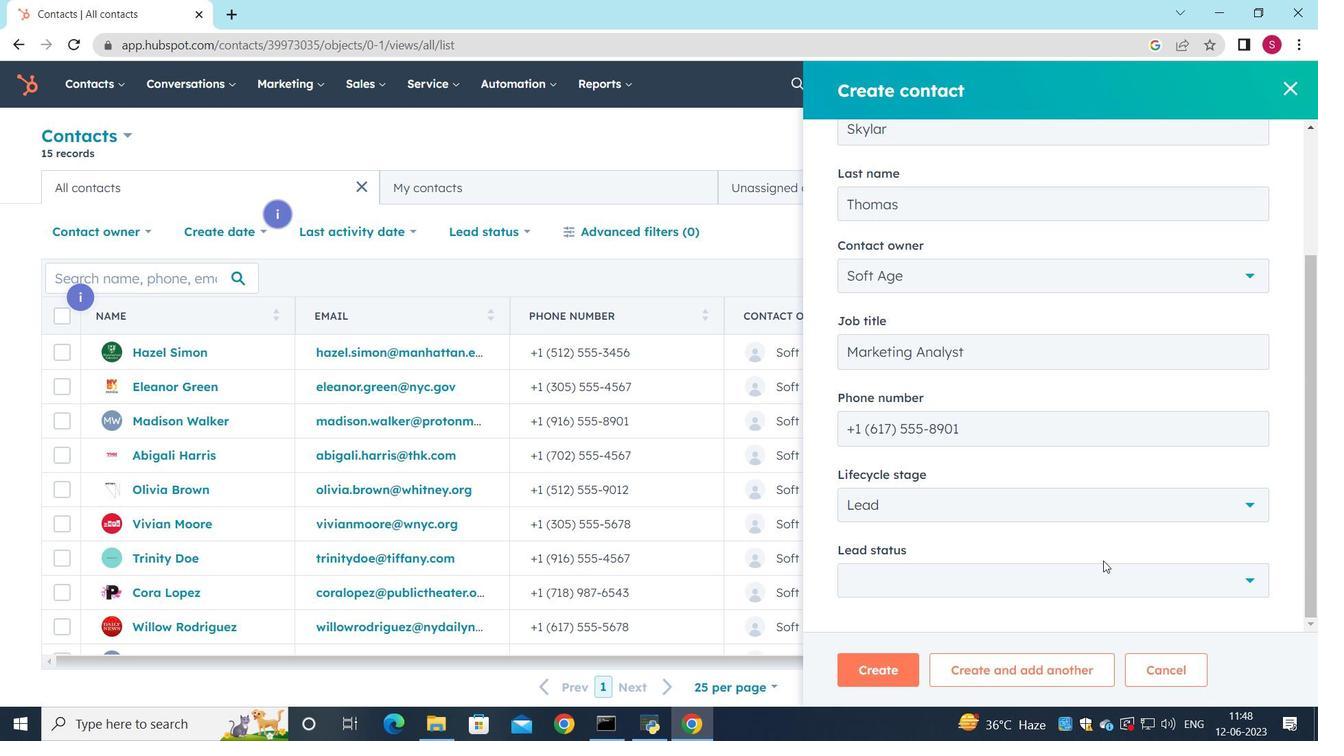 
Action: Mouse moved to (1097, 578)
Screenshot: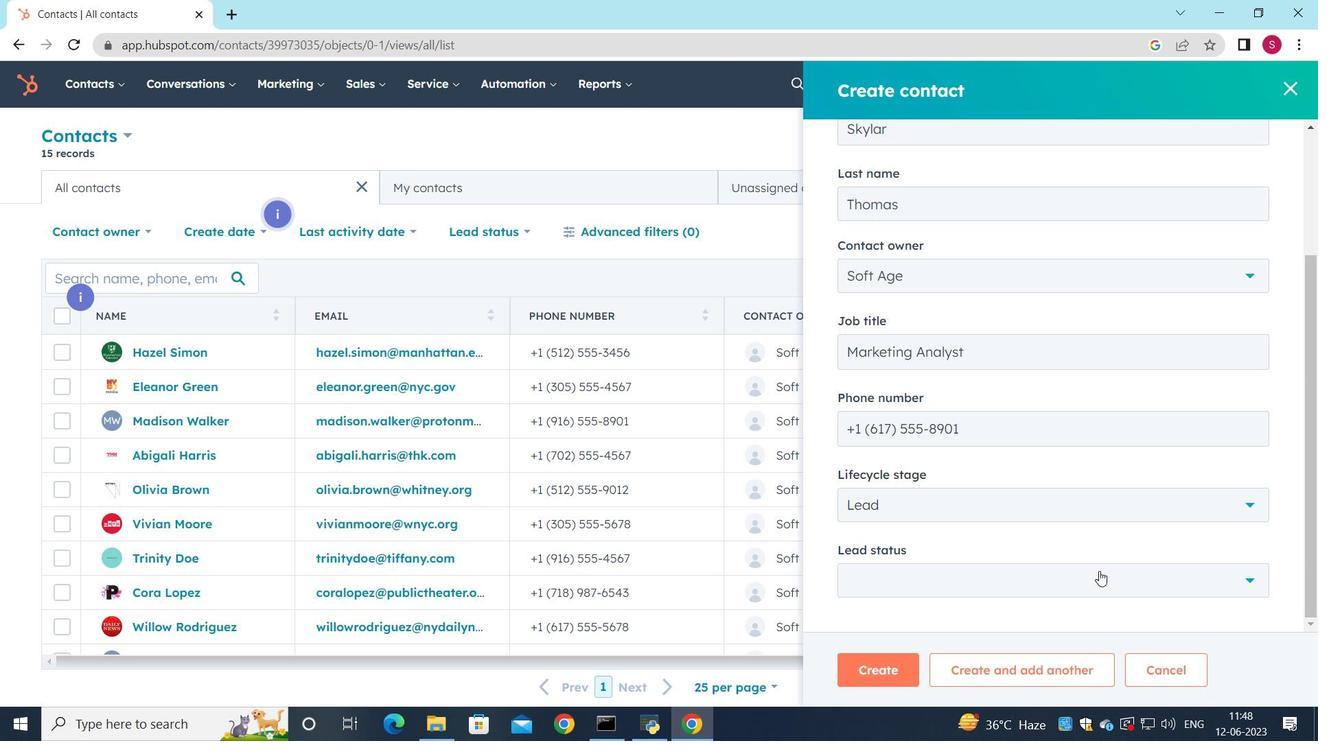 
Action: Mouse pressed left at (1097, 578)
Screenshot: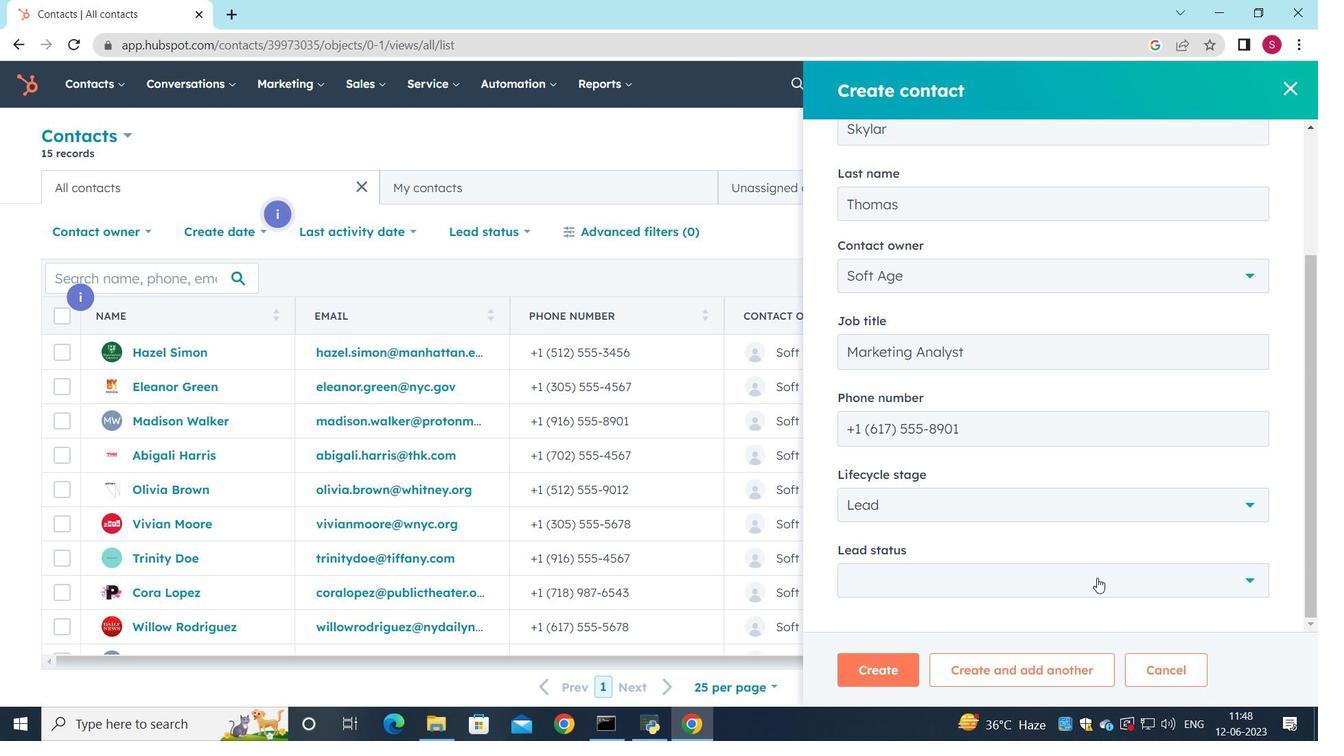 
Action: Mouse moved to (895, 427)
Screenshot: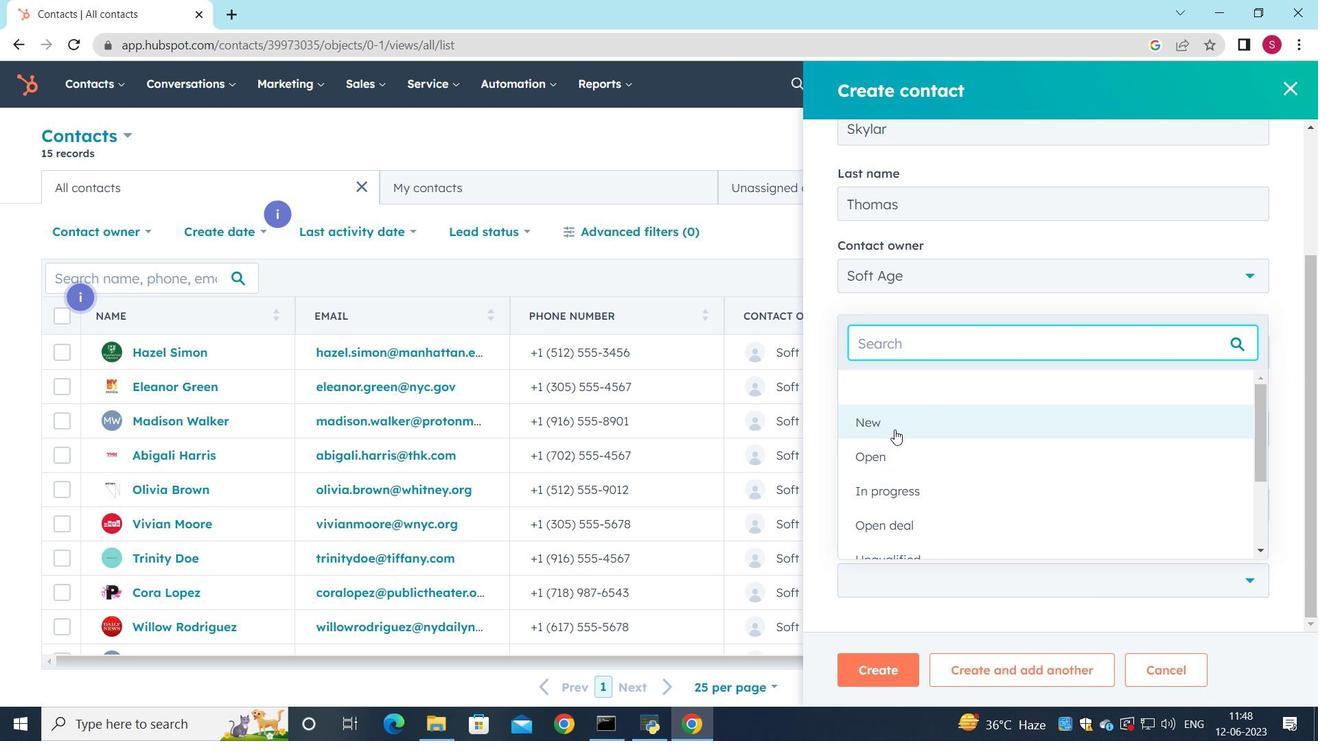
Action: Mouse pressed left at (895, 427)
Screenshot: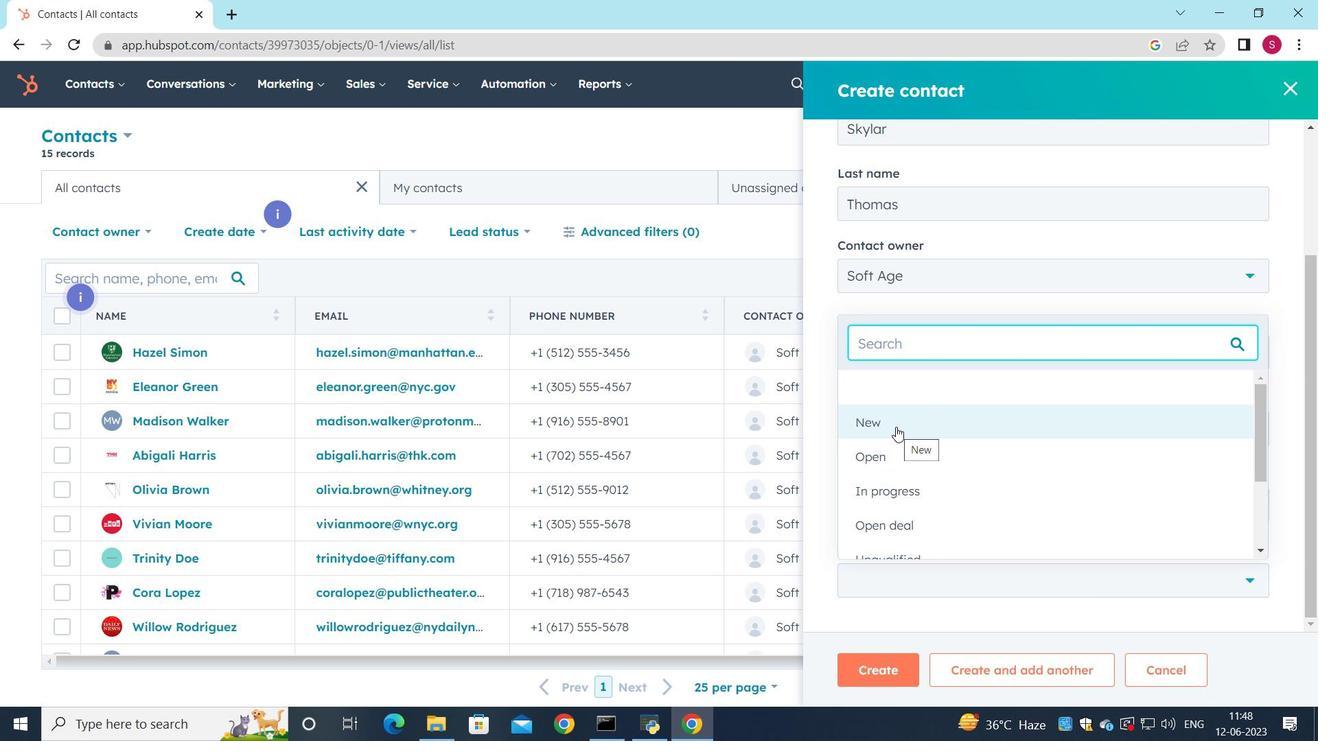
Action: Mouse moved to (899, 664)
Screenshot: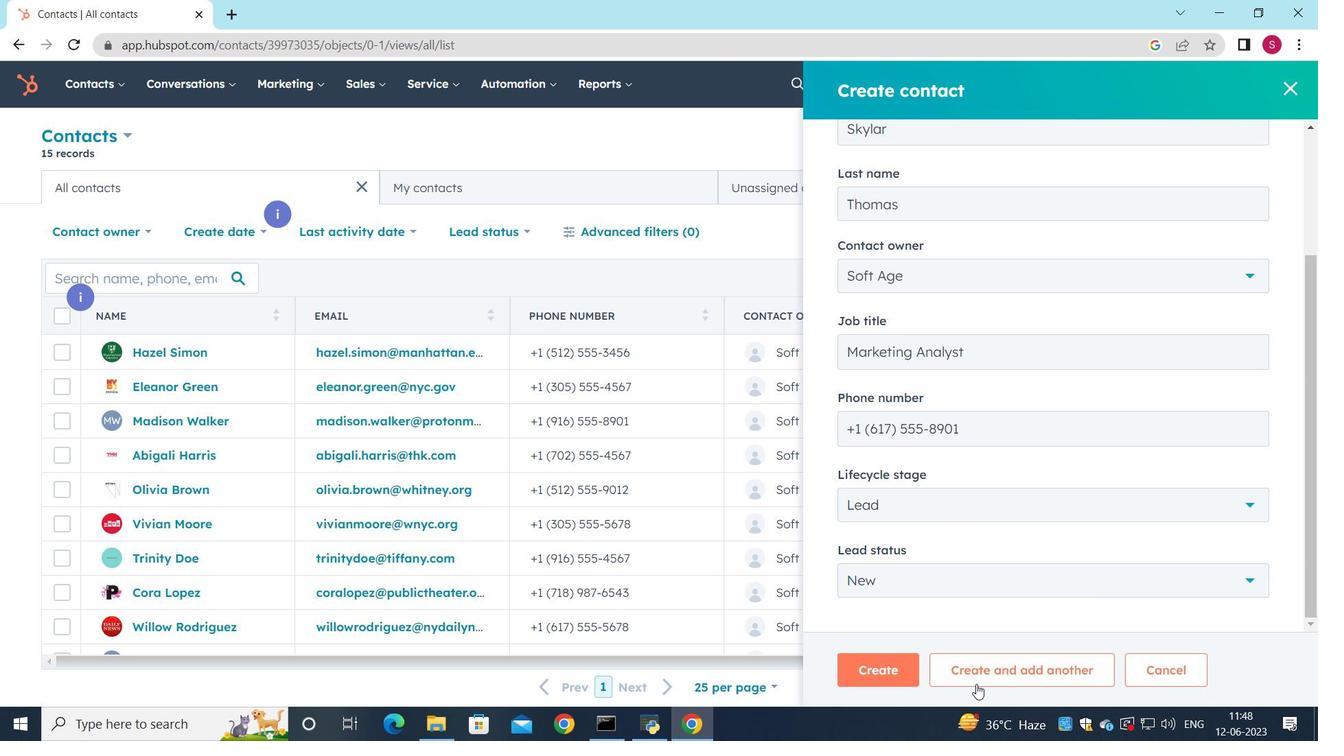 
Action: Mouse pressed left at (899, 664)
Screenshot: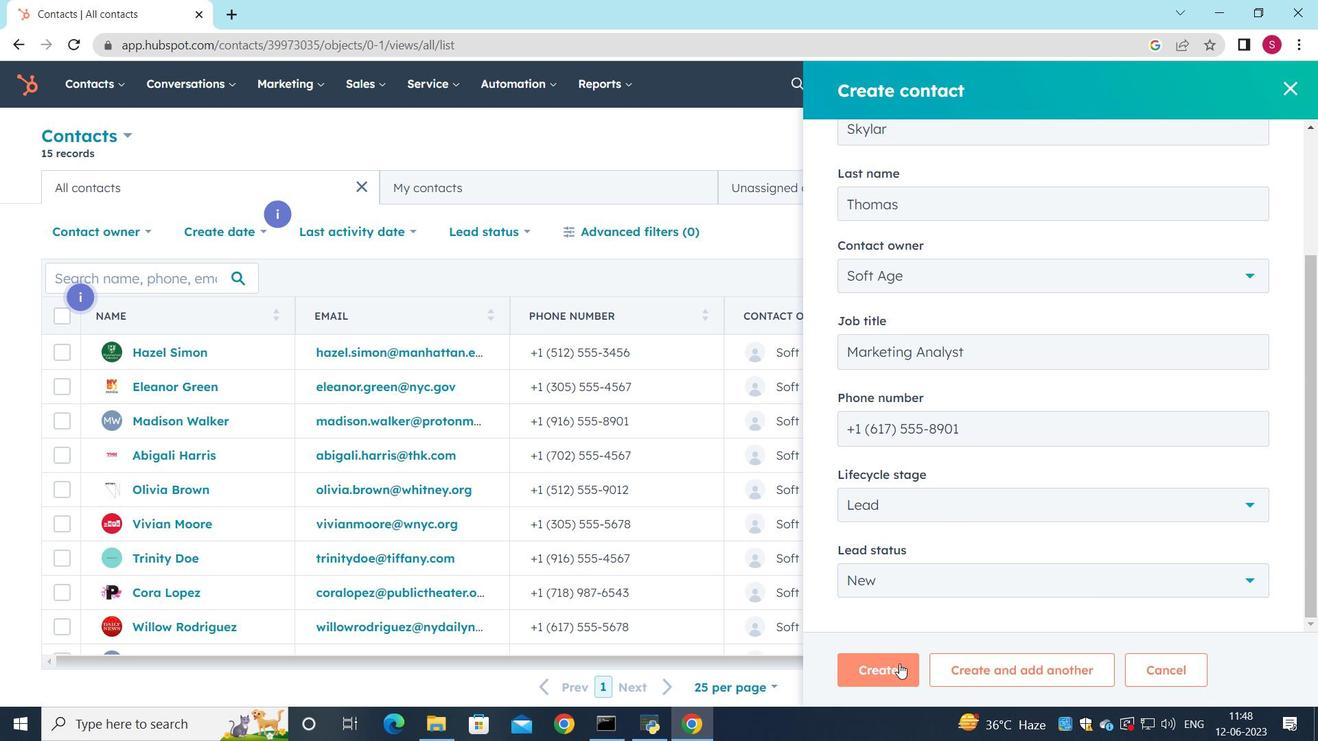 
Action: Mouse moved to (919, 556)
Screenshot: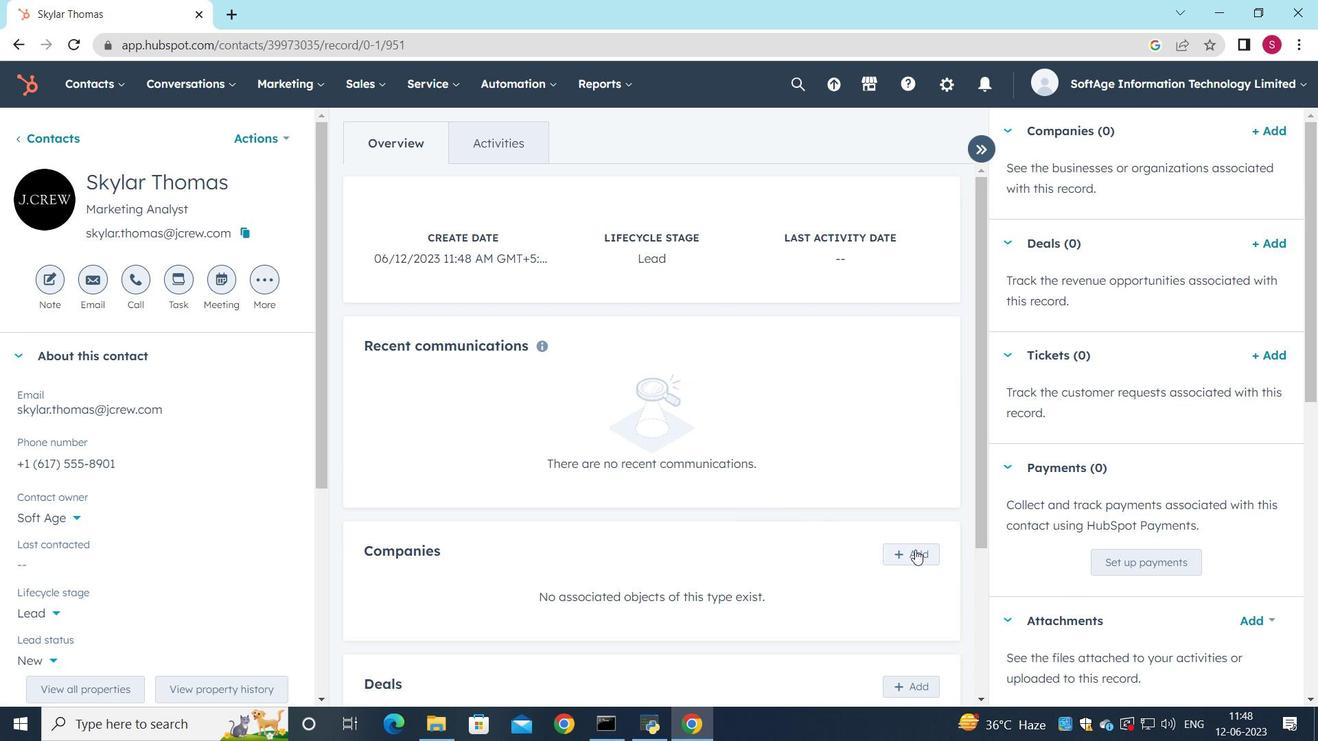
Action: Mouse pressed left at (919, 556)
Screenshot: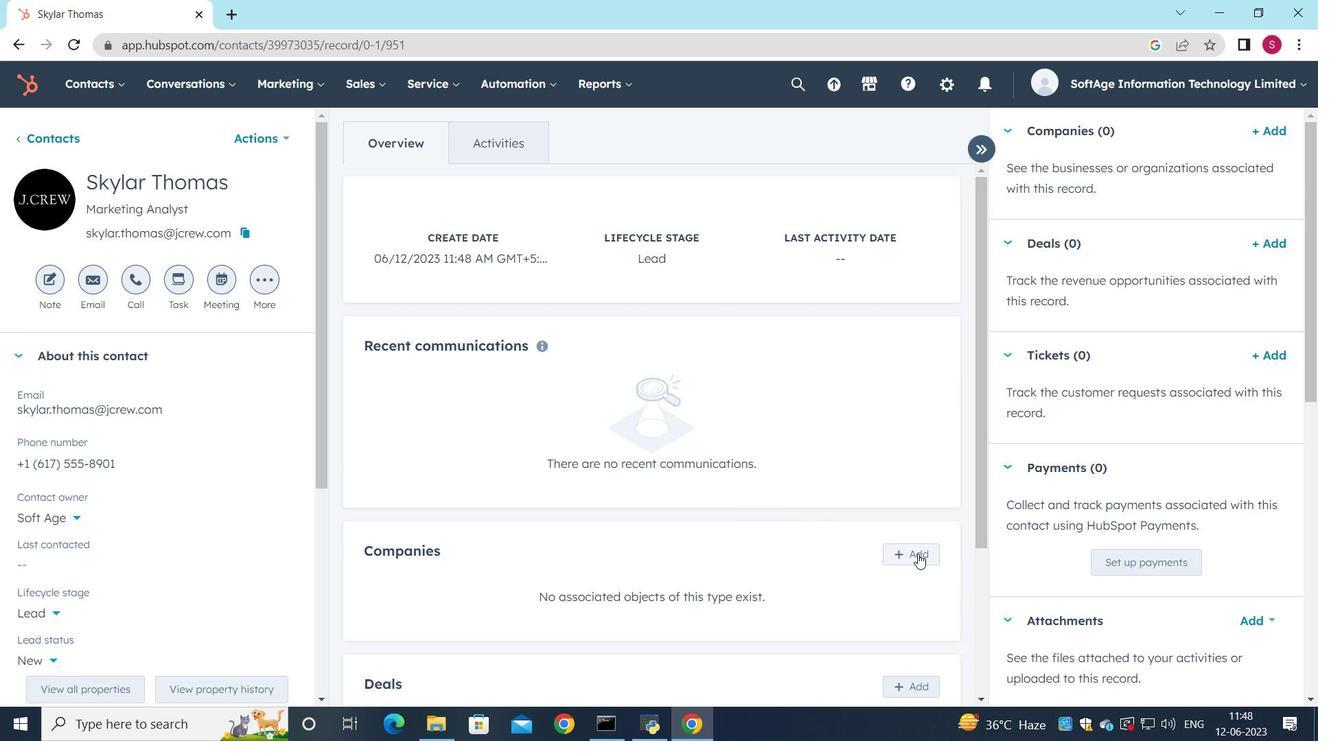 
Action: Mouse moved to (948, 190)
Screenshot: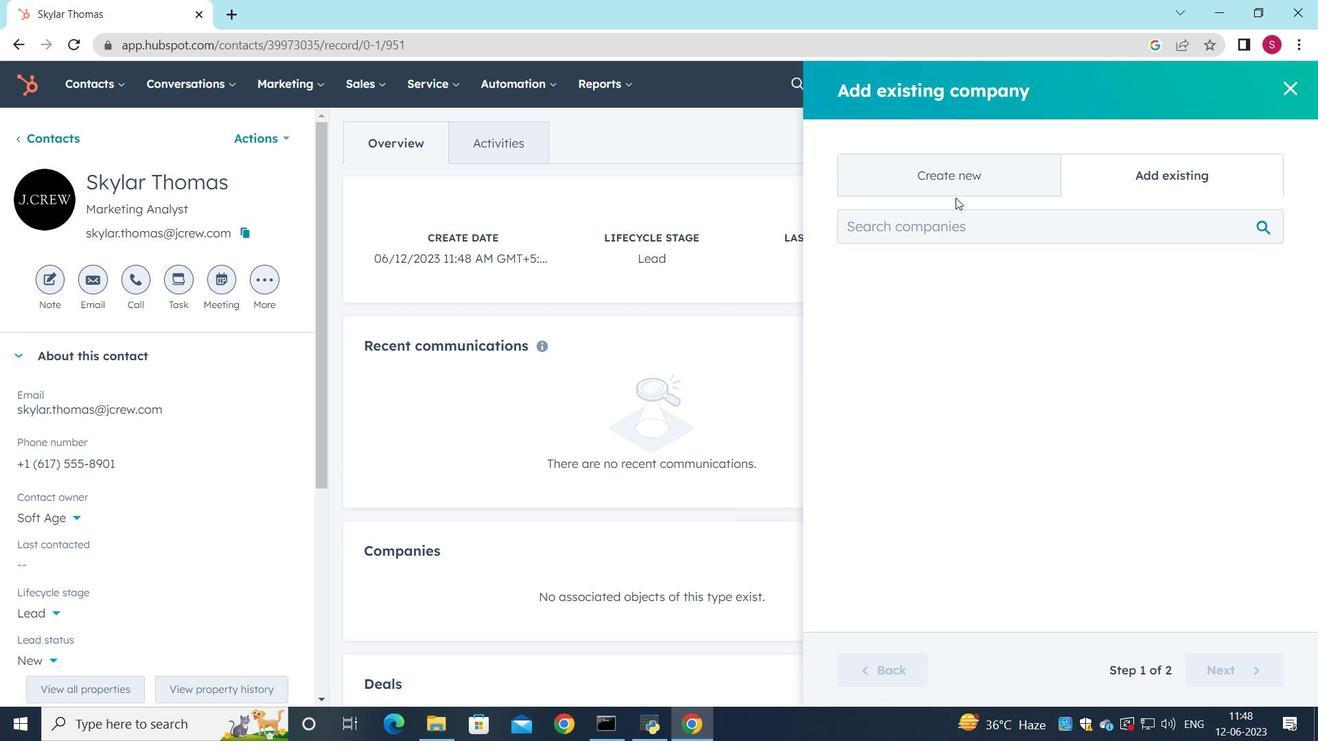 
Action: Mouse pressed left at (948, 190)
Screenshot: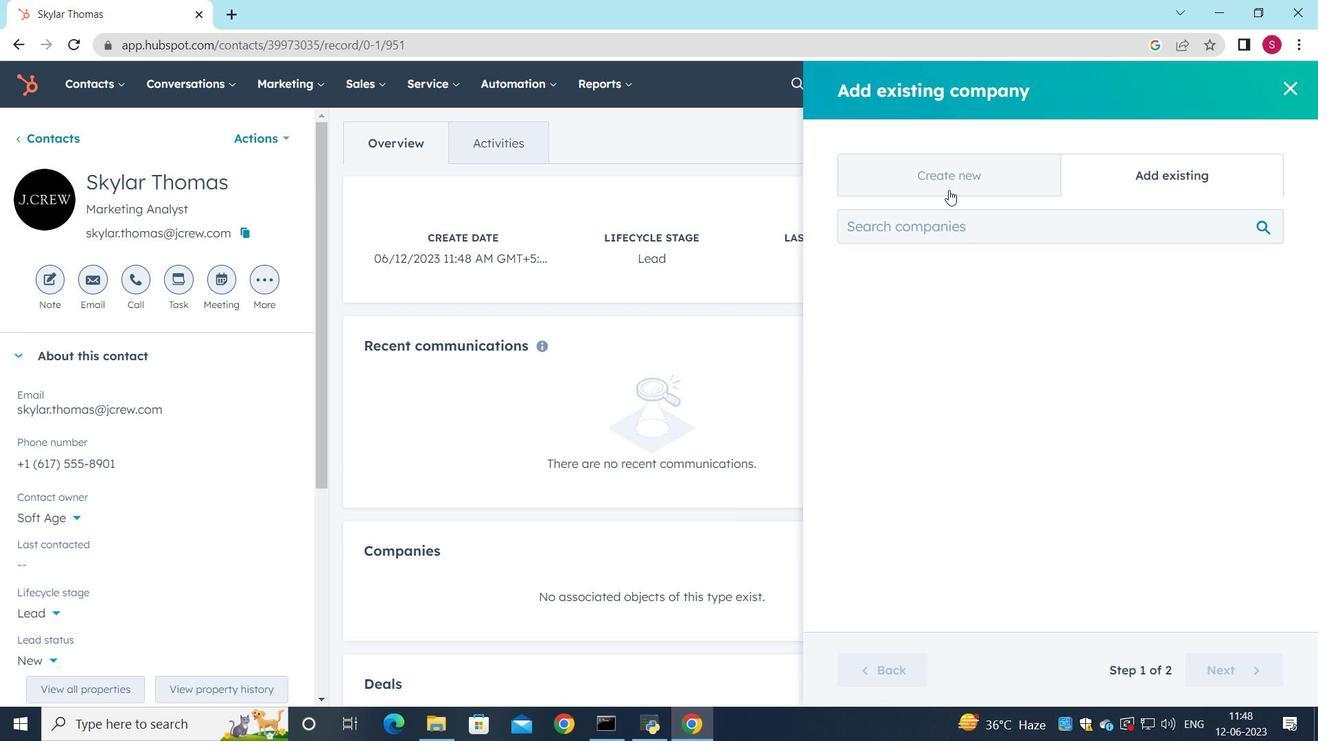 
Action: Mouse moved to (992, 281)
Screenshot: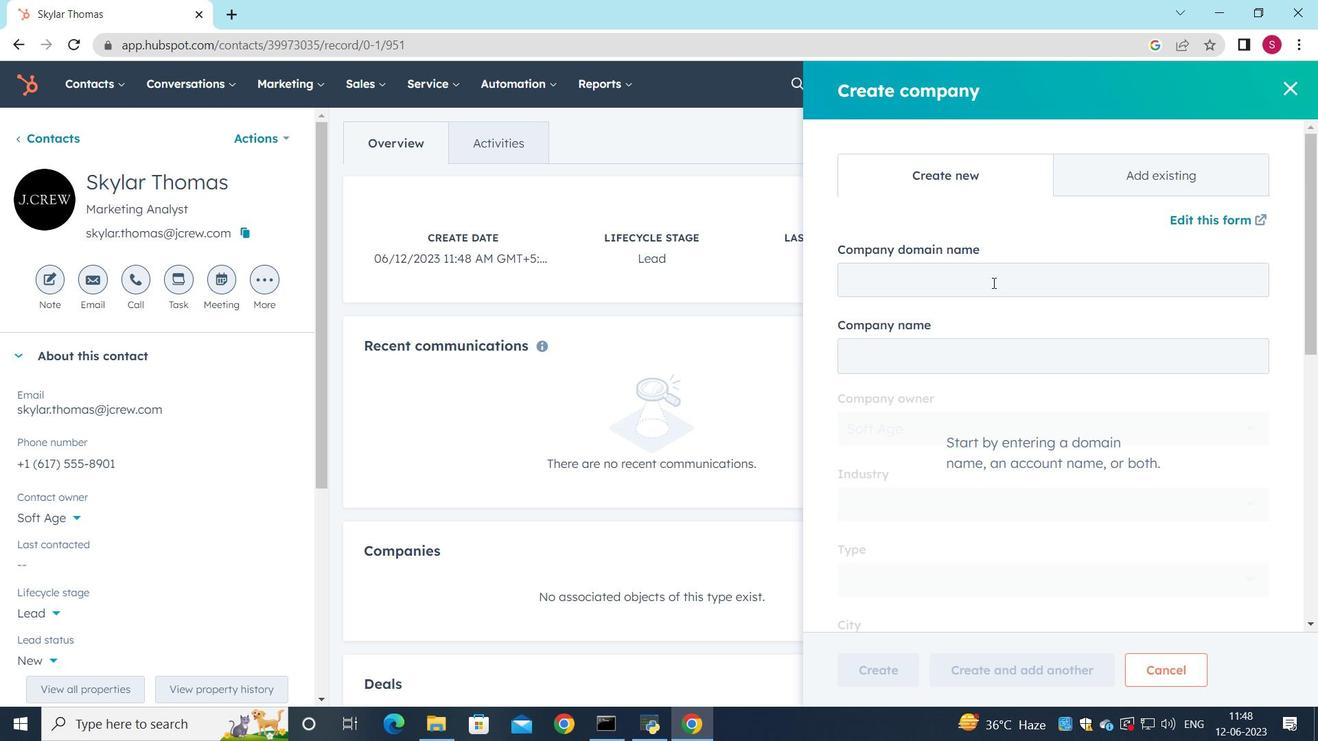 
Action: Mouse pressed left at (992, 281)
Screenshot: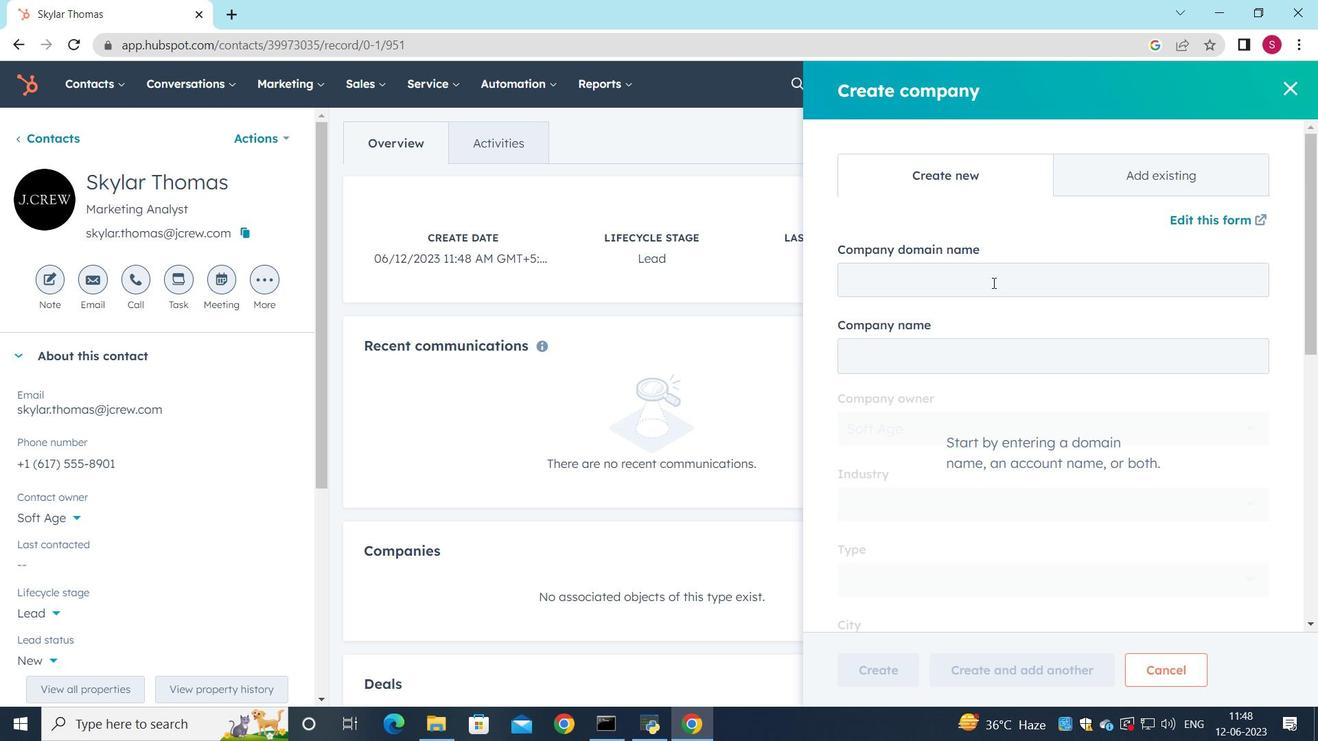 
Action: Key pressed www.ther,<Key.backspace>mofisher.com
Screenshot: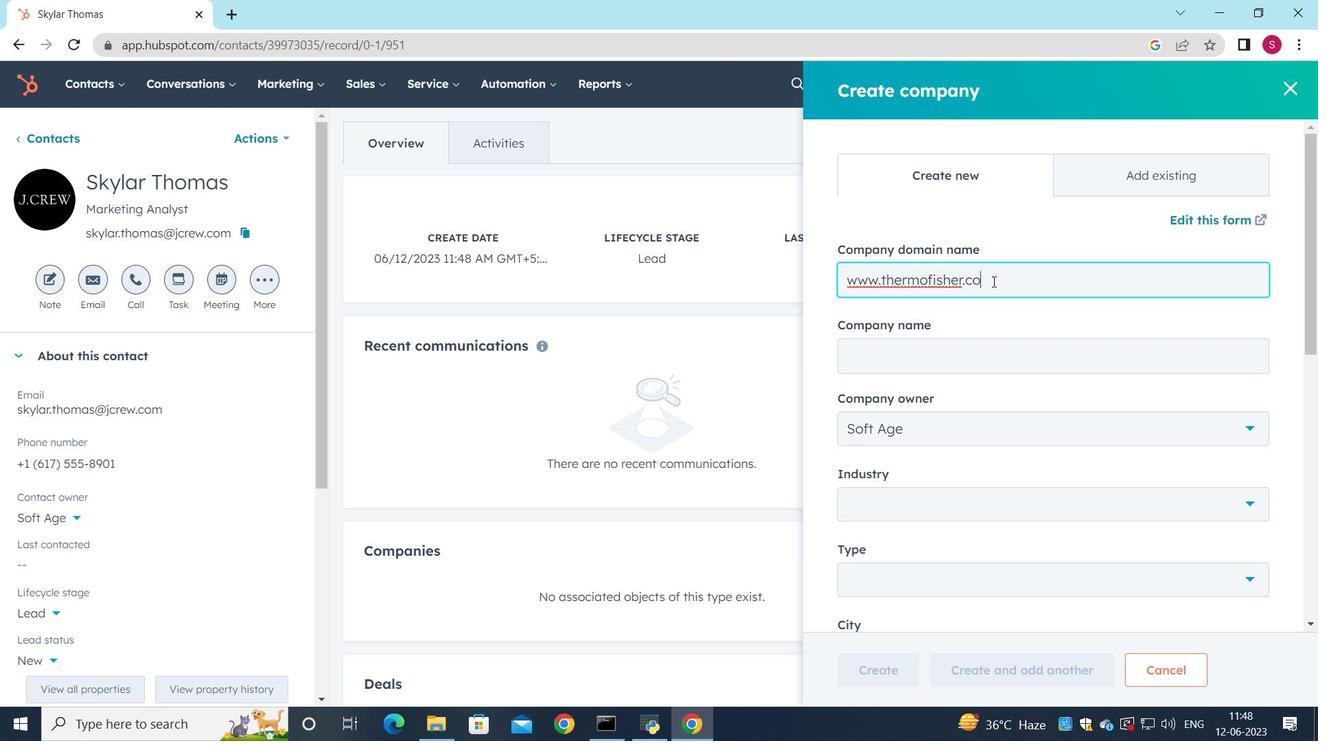 
Action: Mouse moved to (955, 420)
Screenshot: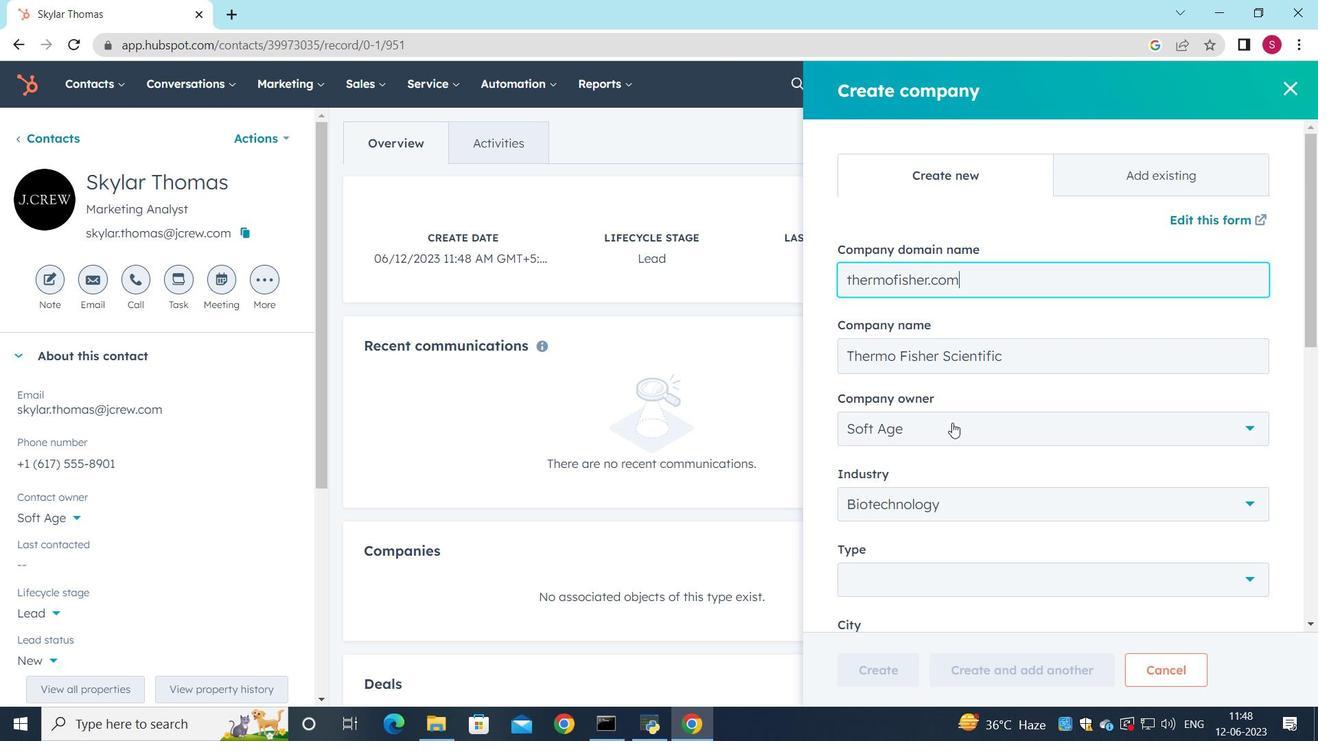 
Action: Mouse scrolled (955, 420) with delta (0, 0)
Screenshot: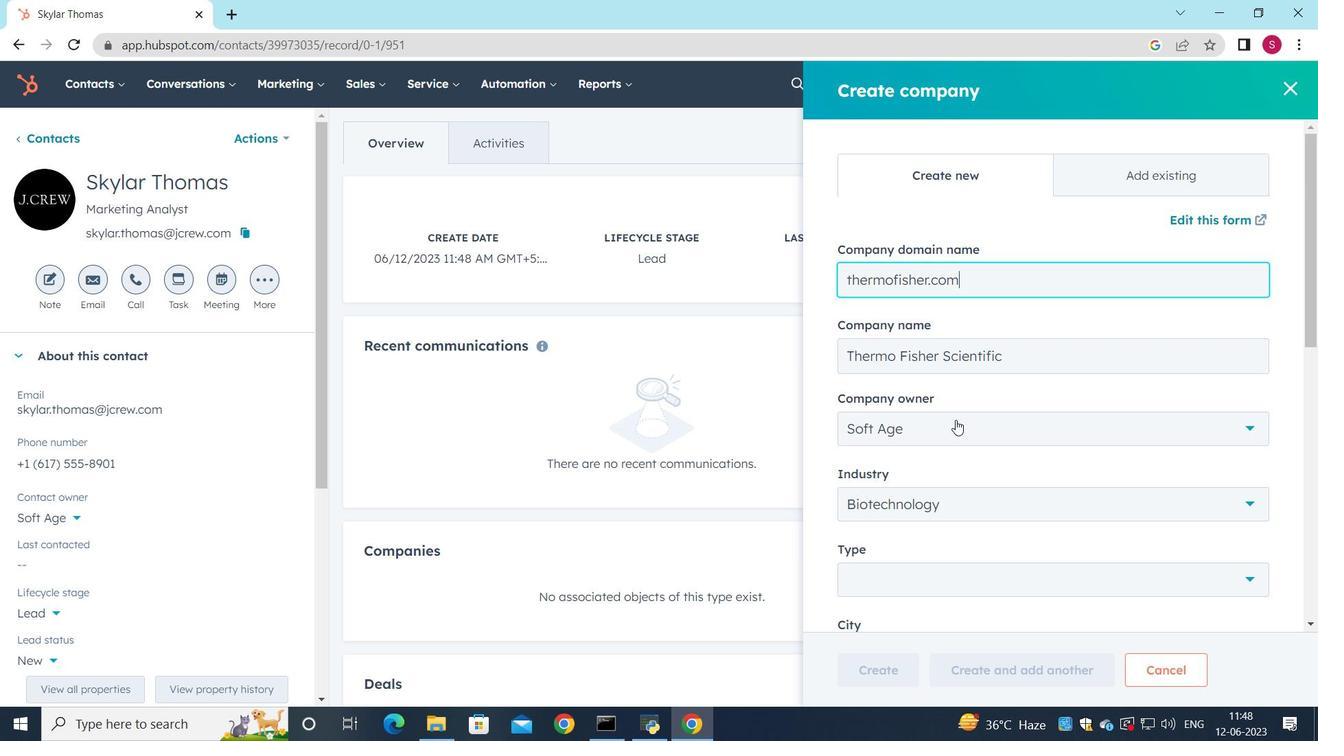 
Action: Mouse scrolled (955, 420) with delta (0, 0)
Screenshot: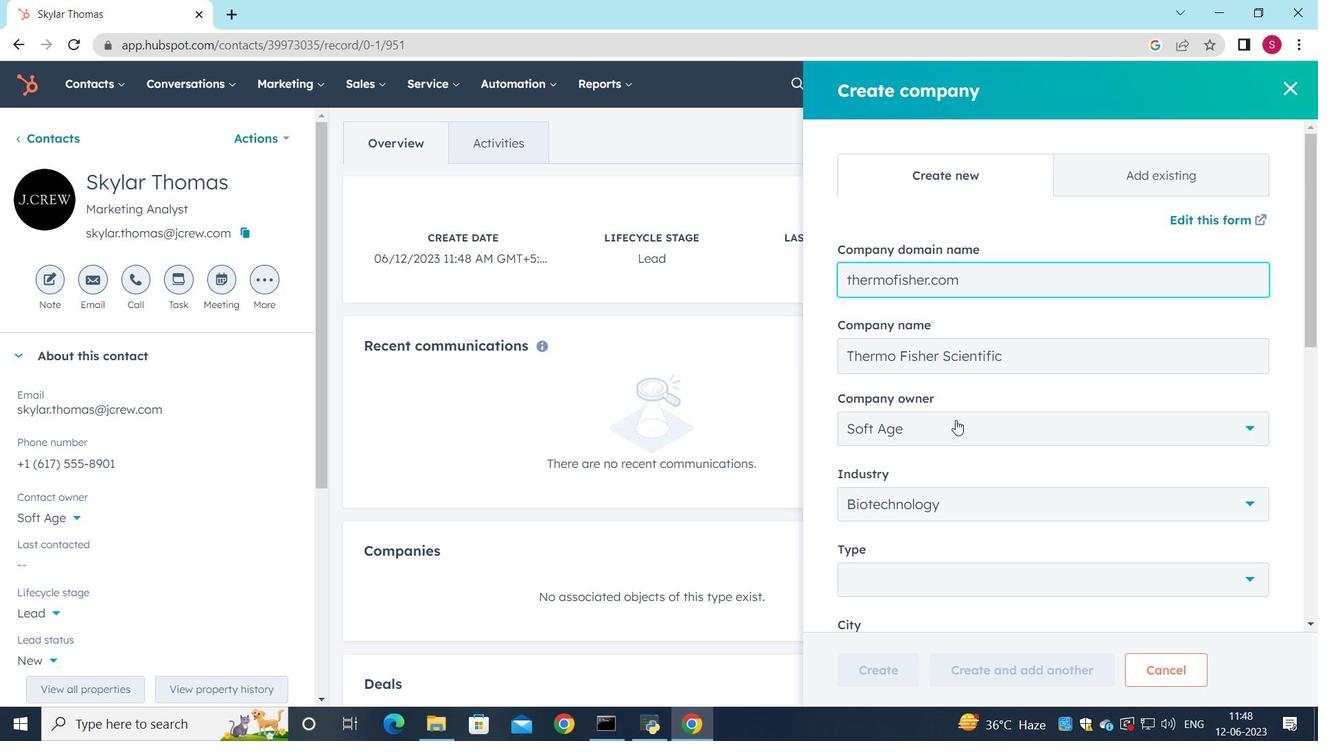 
Action: Mouse moved to (1216, 402)
Screenshot: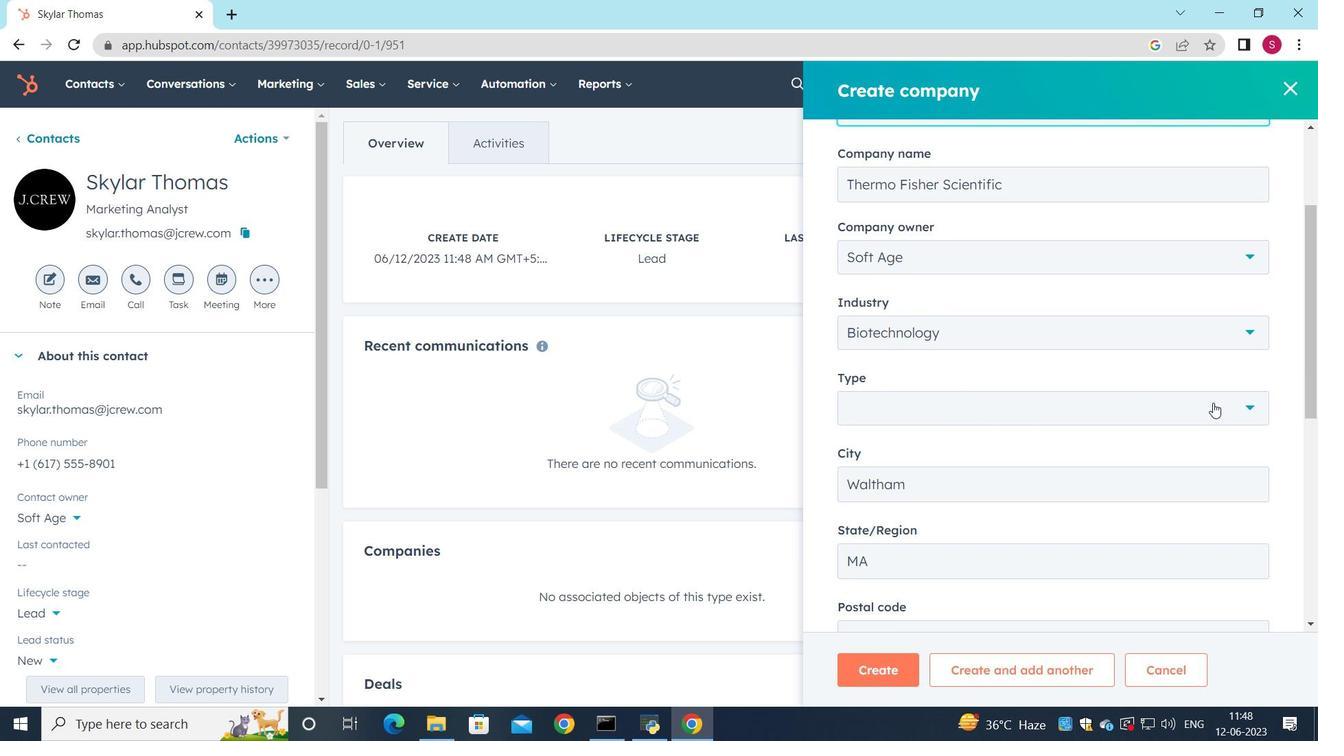 
Action: Mouse pressed left at (1216, 402)
Screenshot: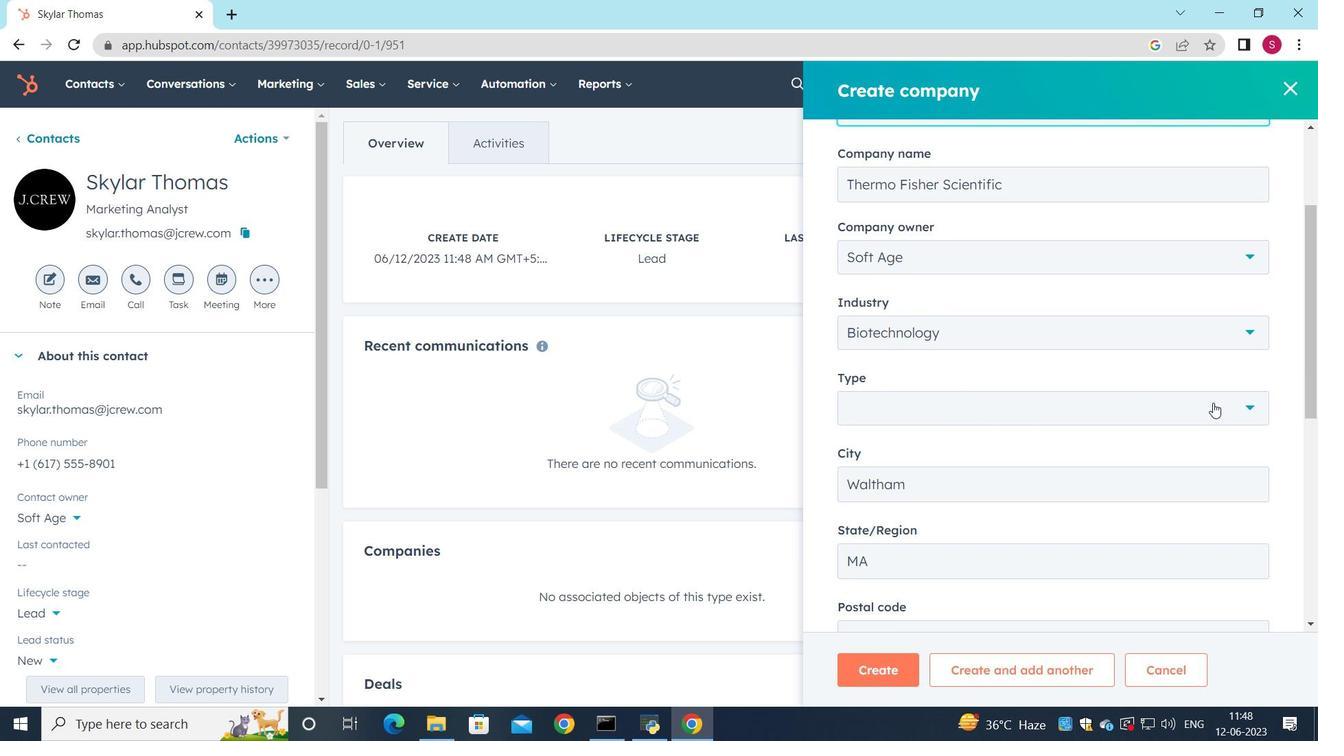
Action: Mouse moved to (1016, 487)
Screenshot: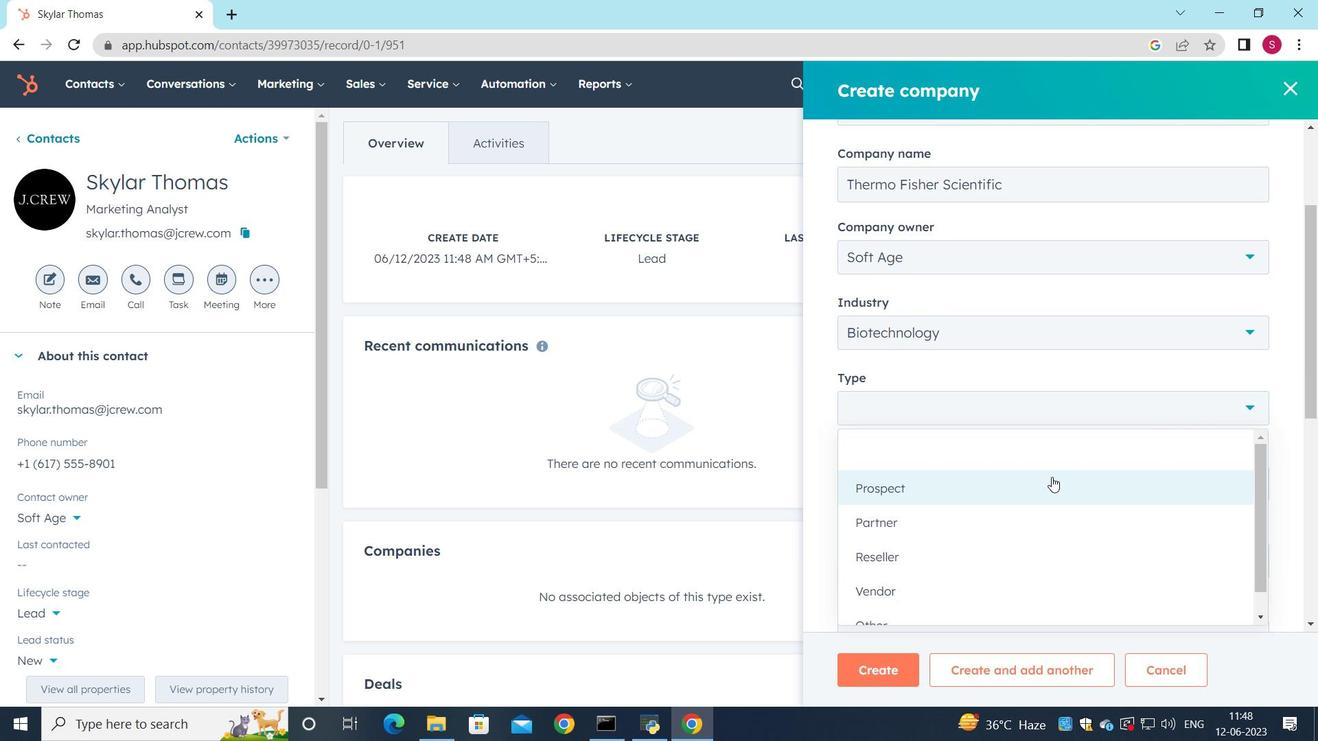 
Action: Mouse pressed left at (1016, 487)
Screenshot: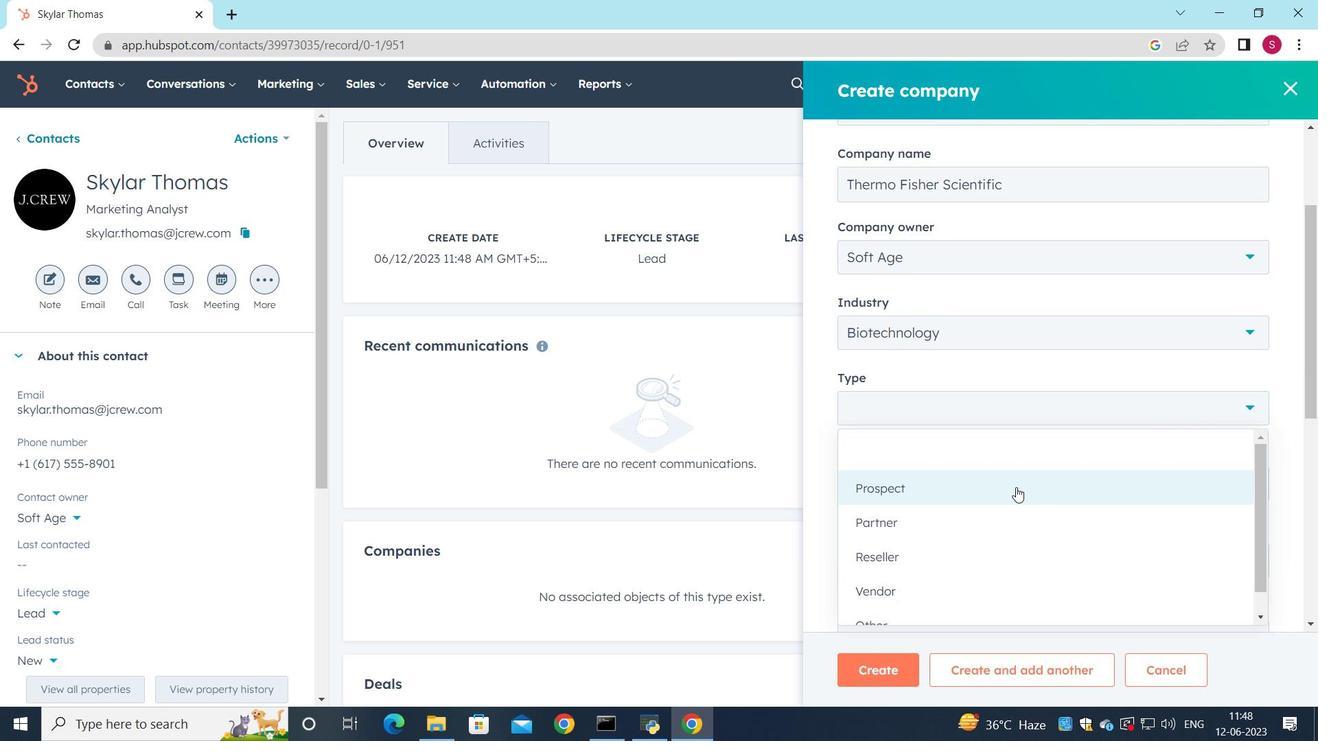 
Action: Mouse moved to (1016, 485)
Screenshot: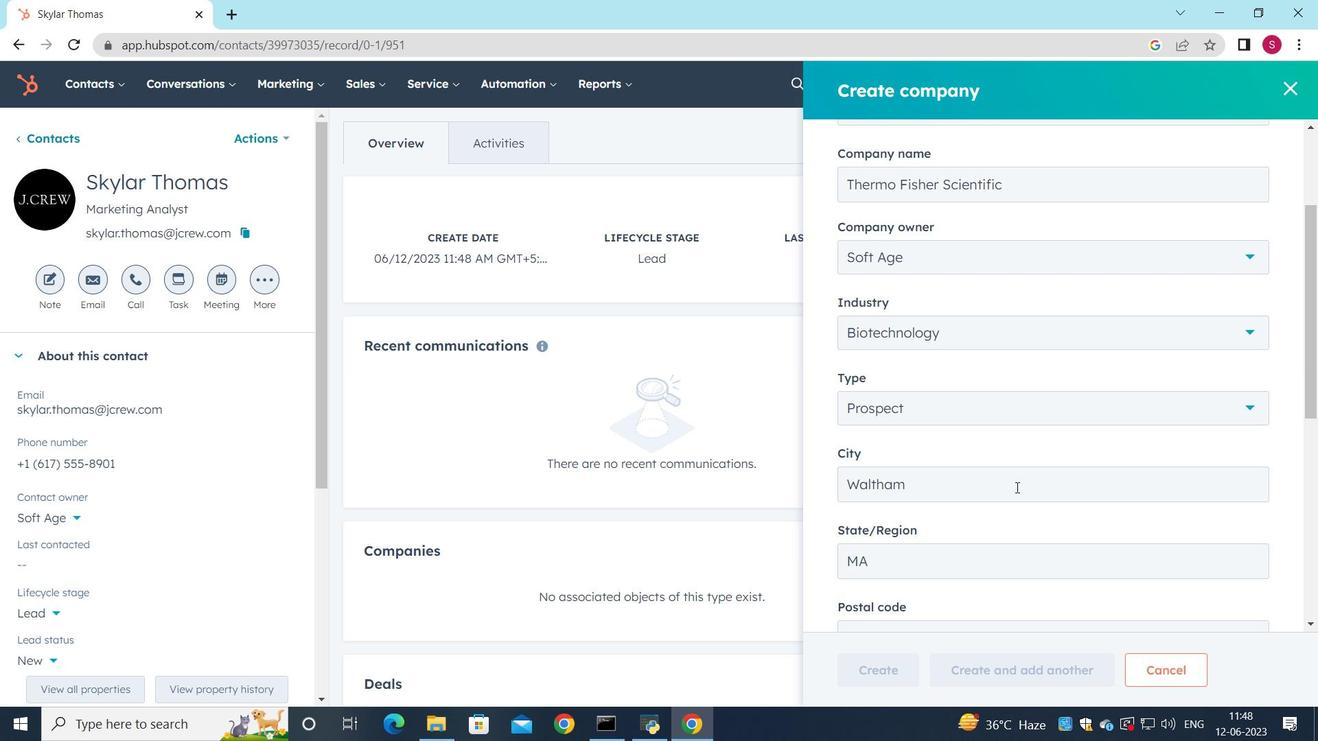 
Action: Mouse scrolled (1016, 484) with delta (0, 0)
Screenshot: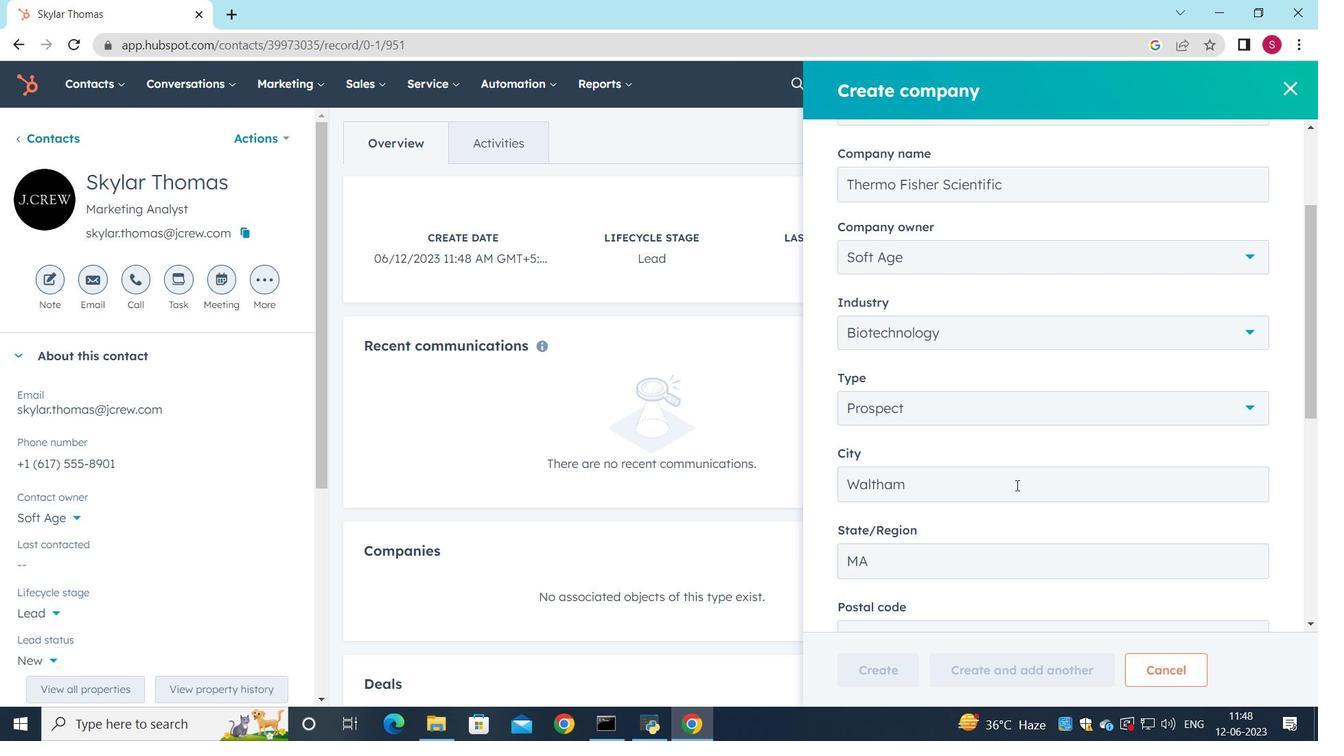 
Action: Mouse scrolled (1016, 484) with delta (0, 0)
Screenshot: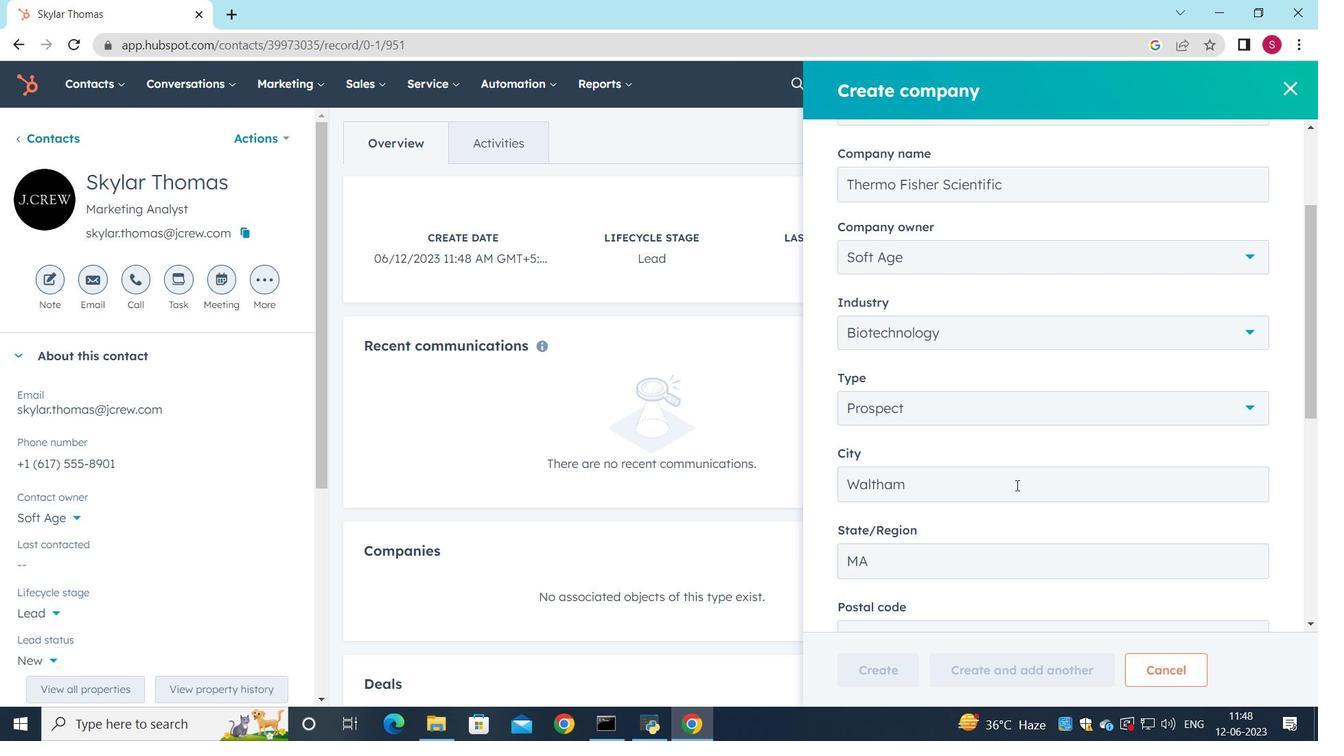 
Action: Mouse scrolled (1016, 484) with delta (0, 0)
Screenshot: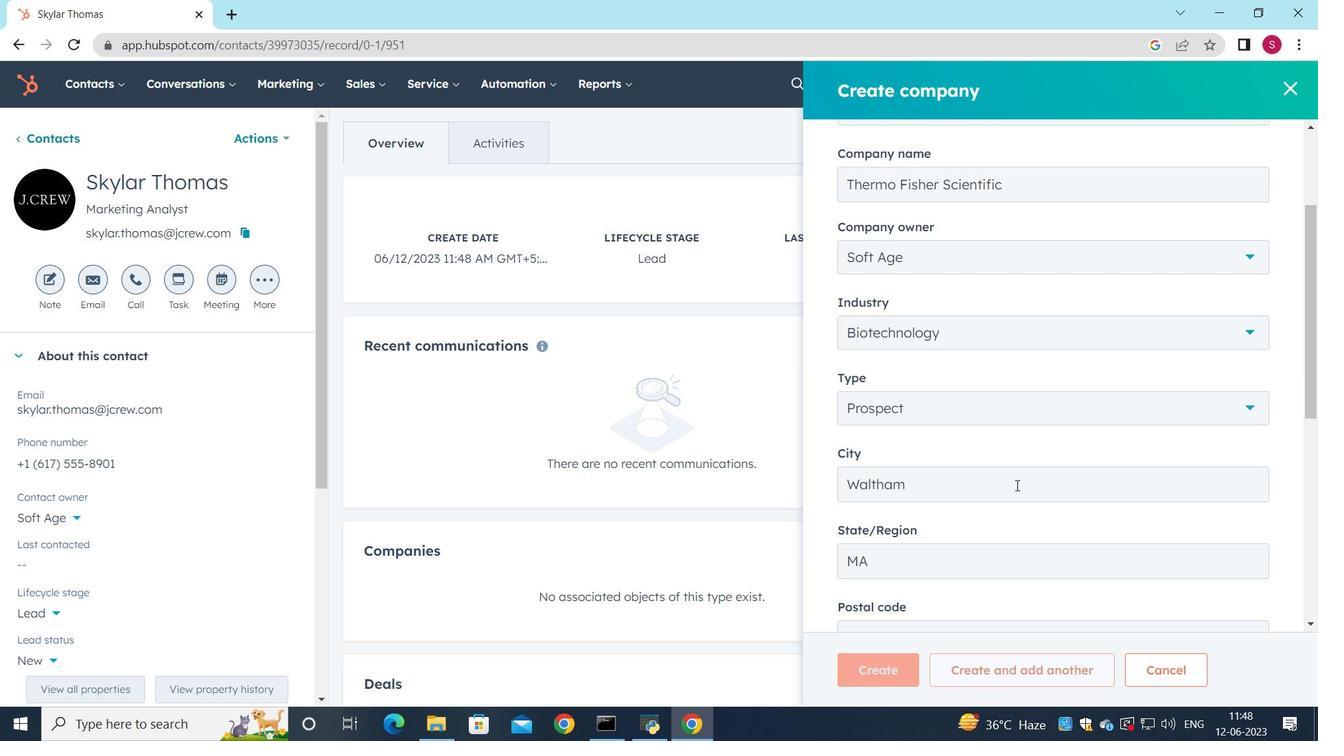 
Action: Mouse scrolled (1016, 484) with delta (0, 0)
Screenshot: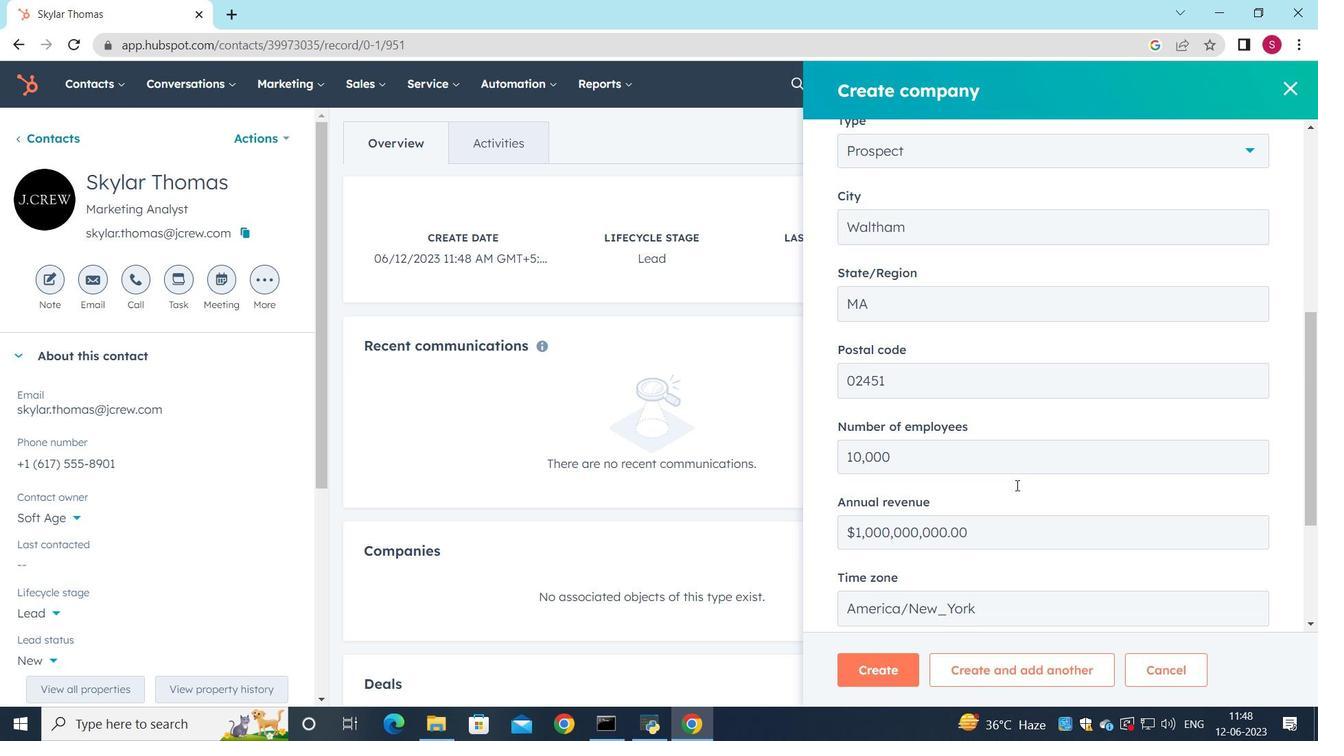 
Action: Mouse scrolled (1016, 484) with delta (0, 0)
Screenshot: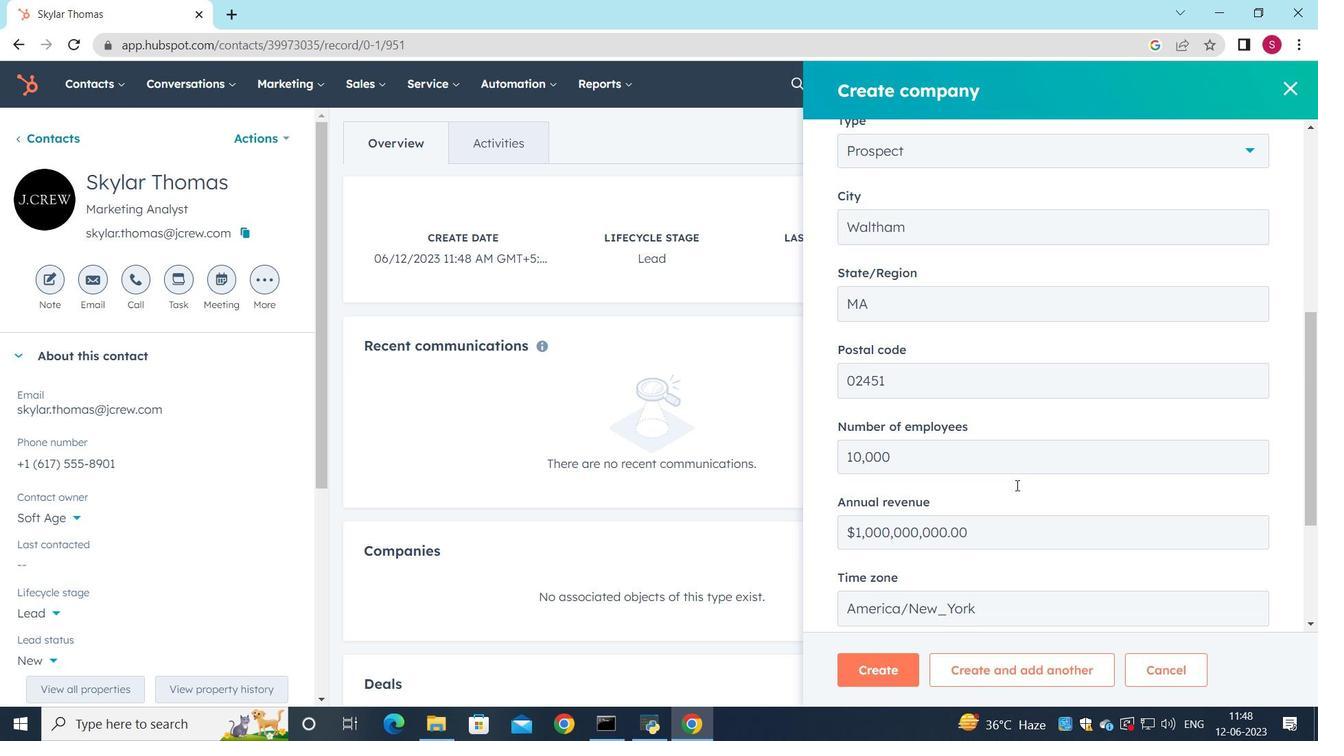 
Action: Mouse scrolled (1016, 484) with delta (0, 0)
Screenshot: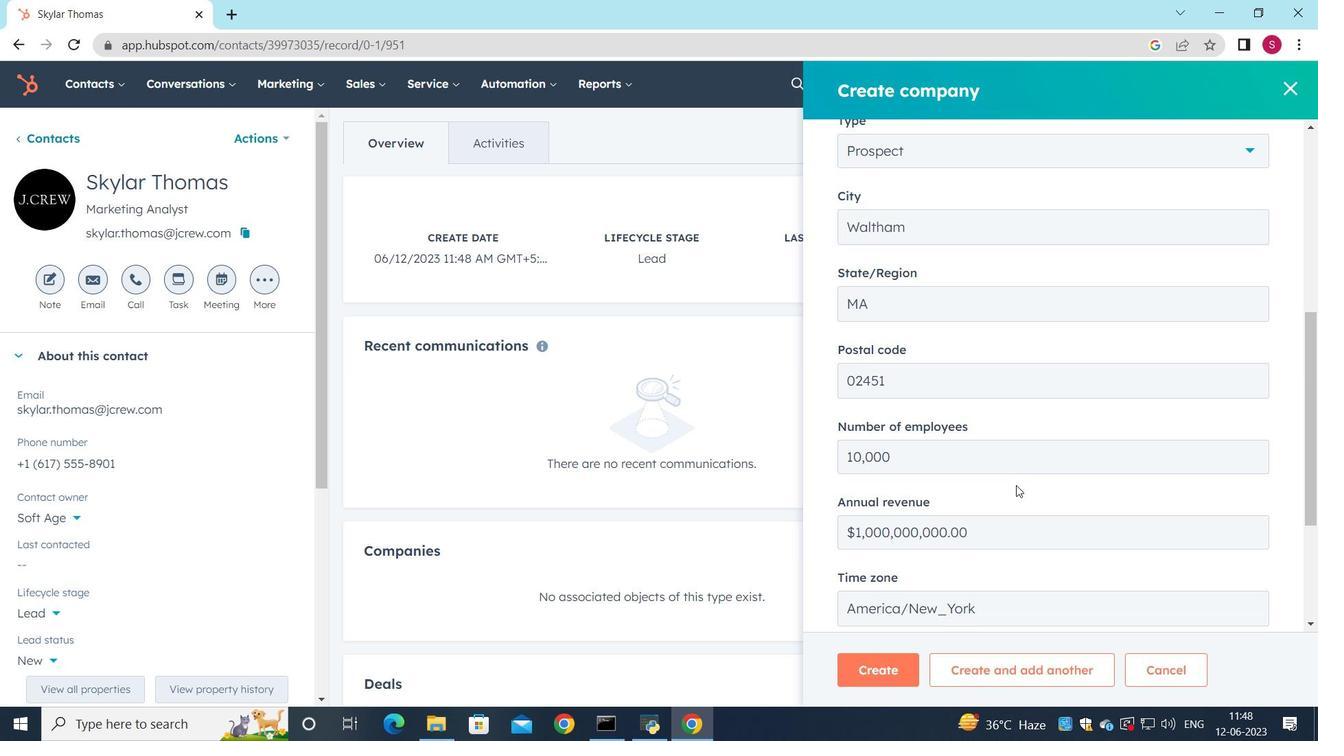 
Action: Mouse moved to (905, 666)
Screenshot: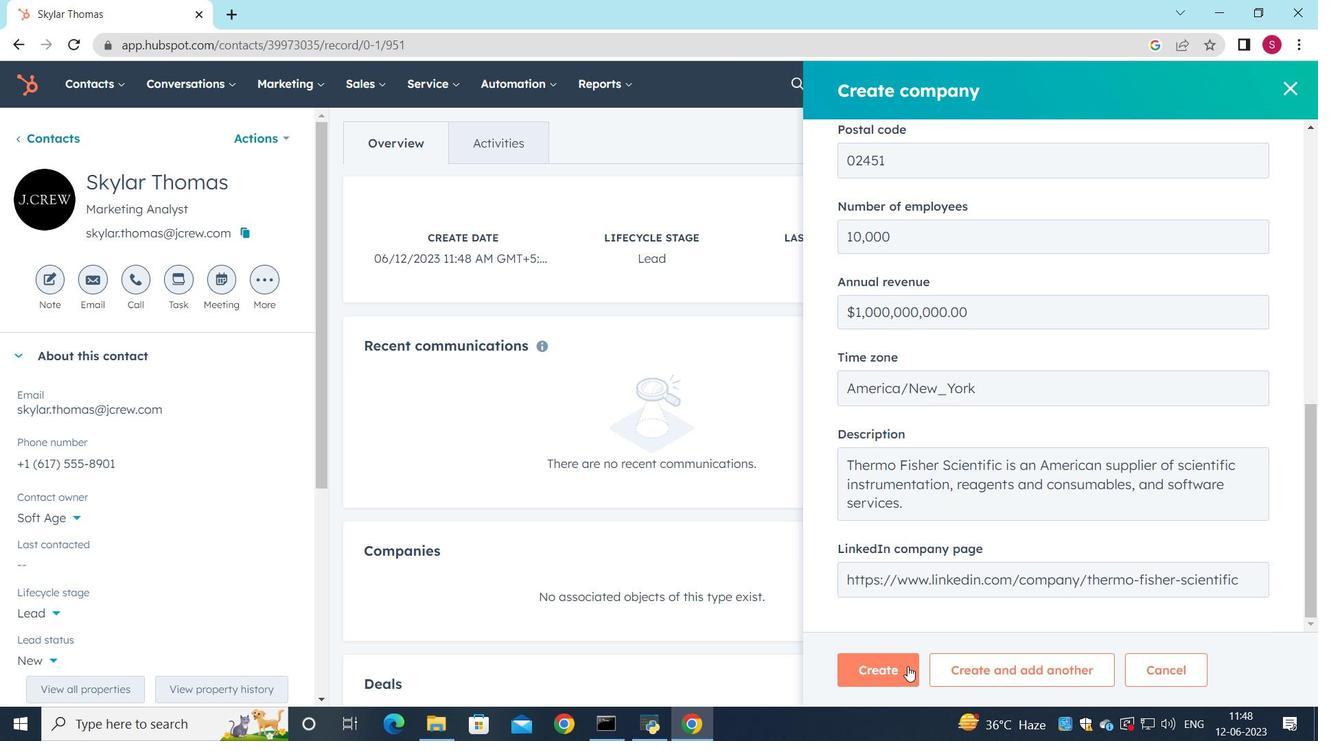 
Action: Mouse pressed left at (905, 666)
Screenshot: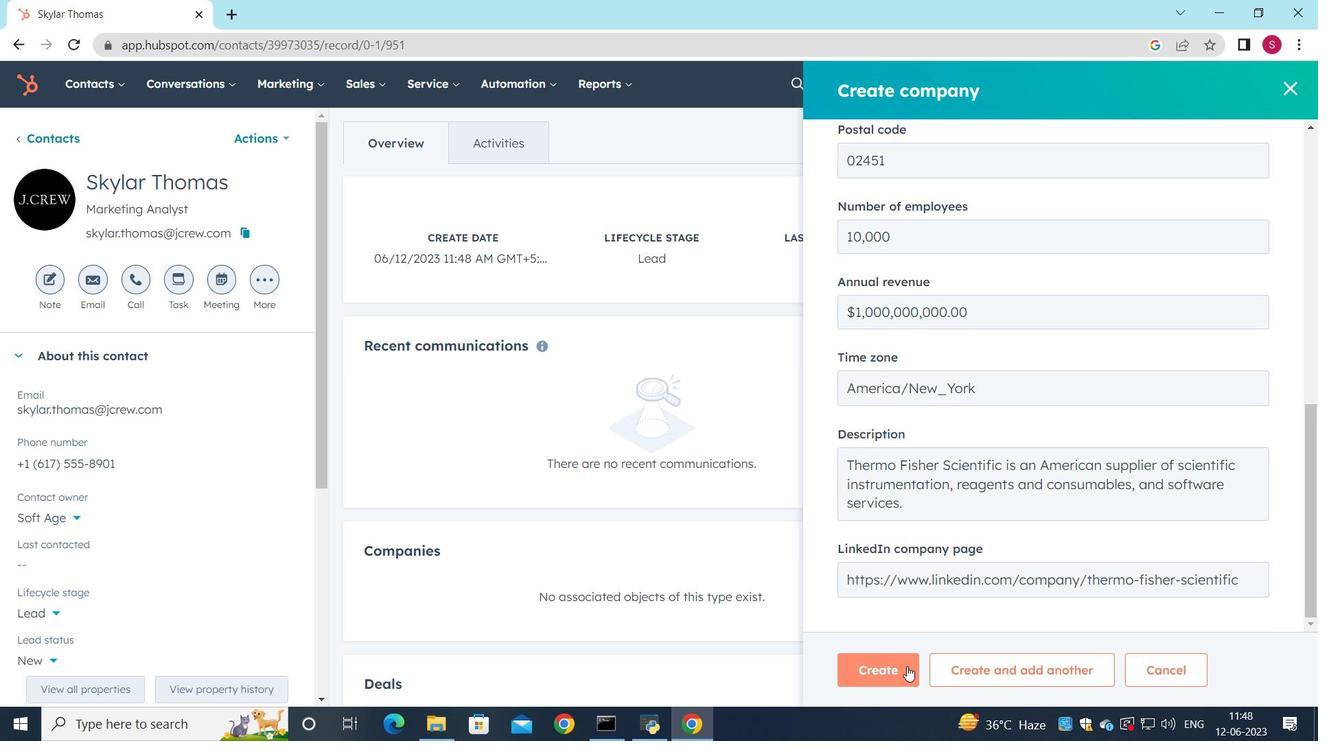 
Action: Mouse moved to (763, 543)
Screenshot: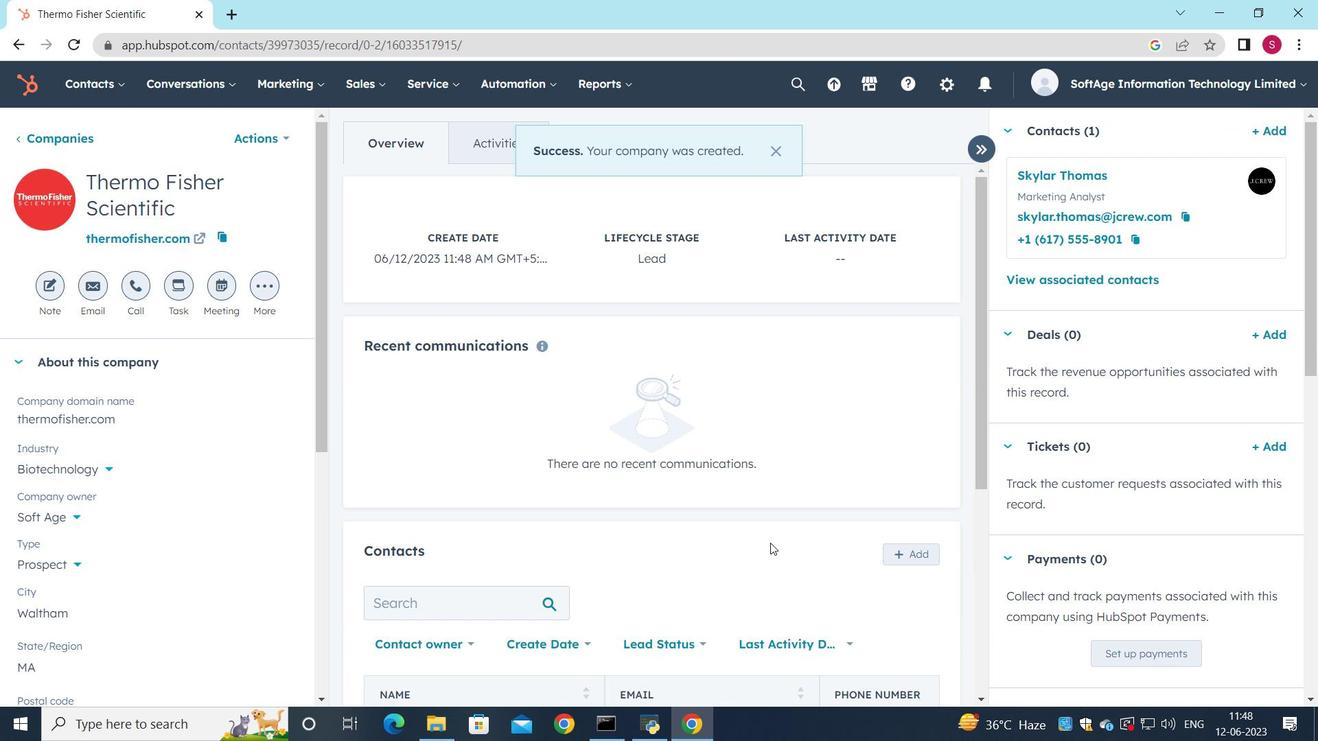 
Action: Mouse scrolled (763, 542) with delta (0, 0)
Screenshot: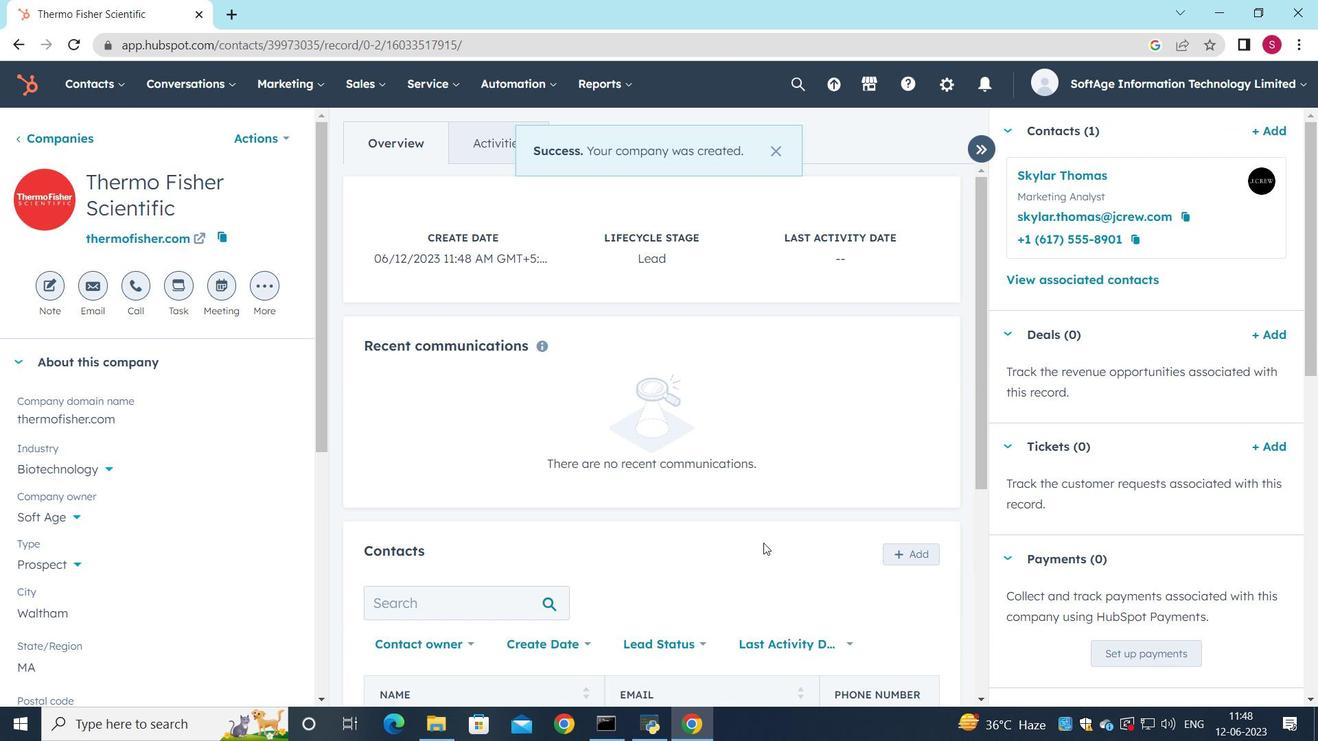 
Action: Mouse scrolled (763, 542) with delta (0, 0)
Screenshot: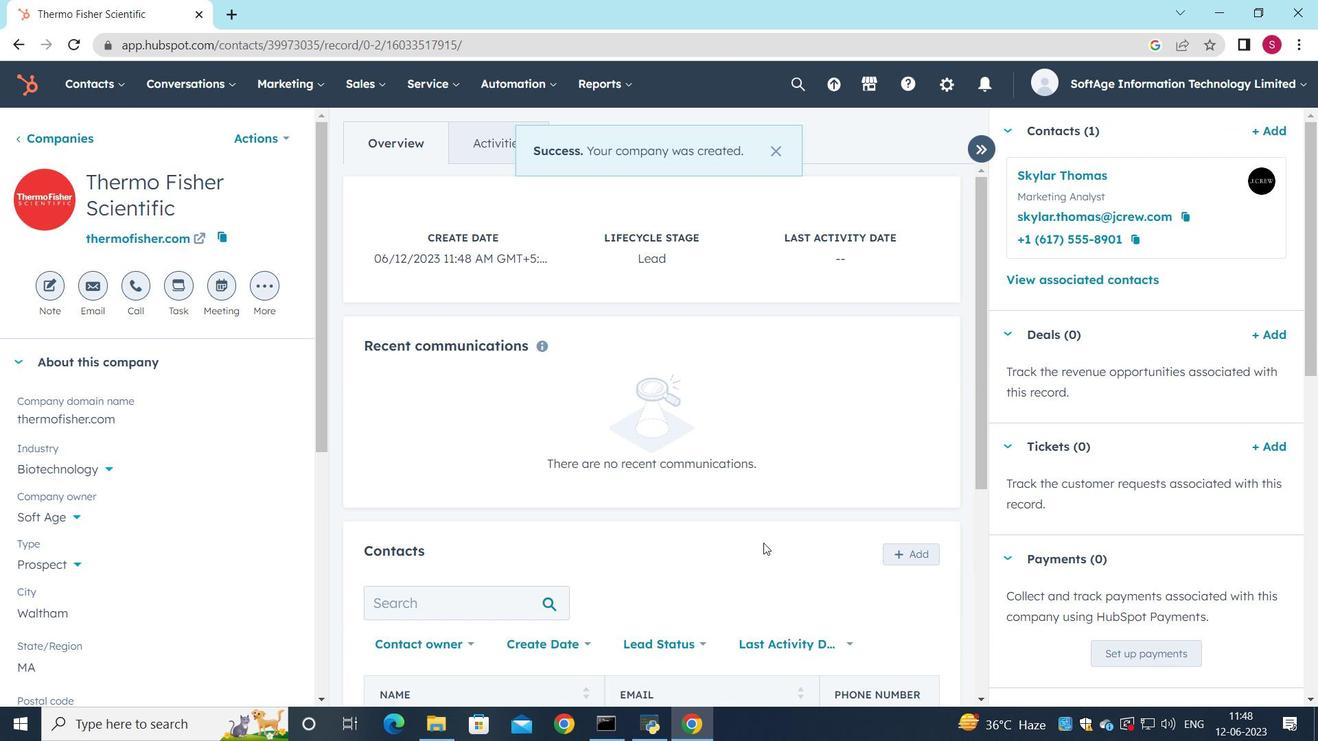 
